 Task: For heading Use Italics Georgia with green colour & bold.  font size for heading26,  'Change the font style of data to'Lexend and font size to 18,  Change the alignment of both headline & data to Align center.  In the sheet  BudgetPlan review
Action: Mouse moved to (107, 144)
Screenshot: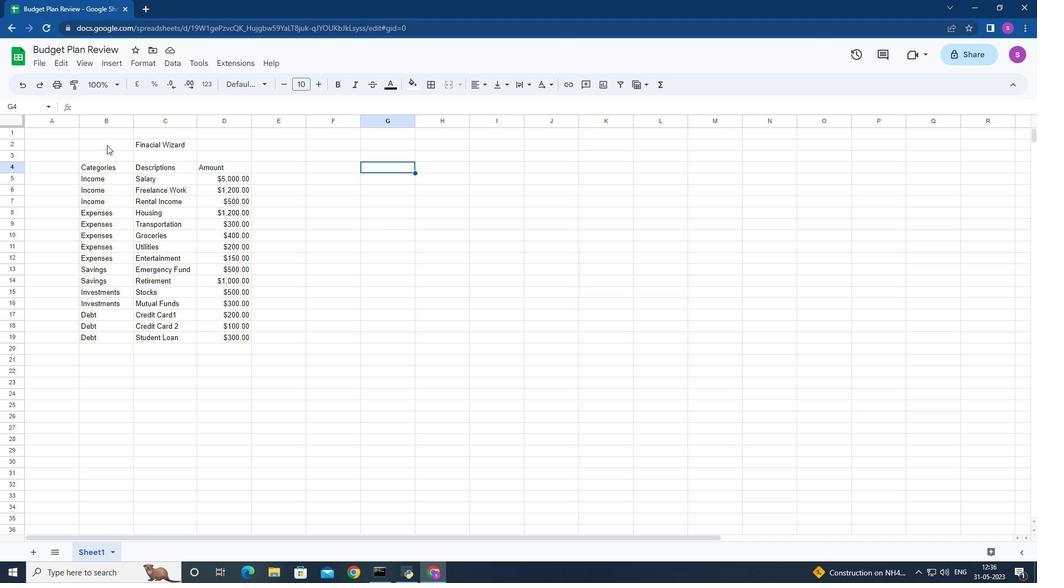 
Action: Mouse pressed left at (107, 144)
Screenshot: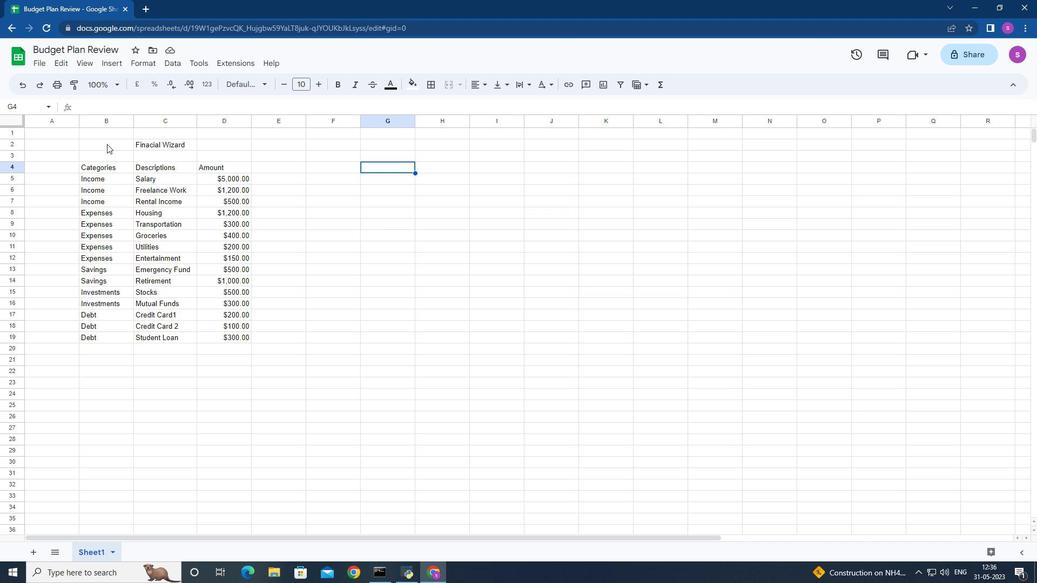 
Action: Mouse moved to (261, 83)
Screenshot: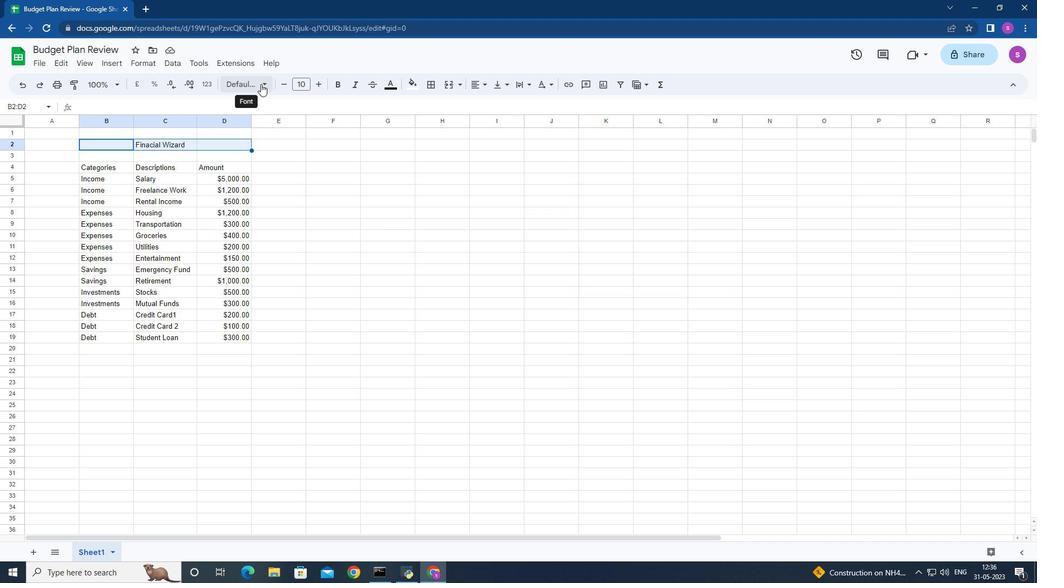 
Action: Mouse pressed left at (261, 83)
Screenshot: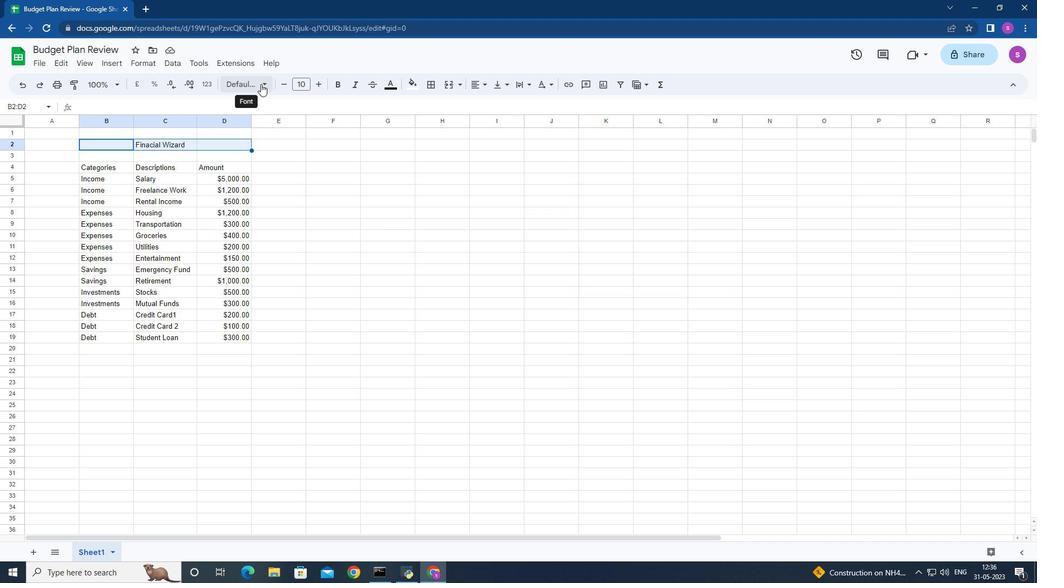 
Action: Mouse moved to (277, 414)
Screenshot: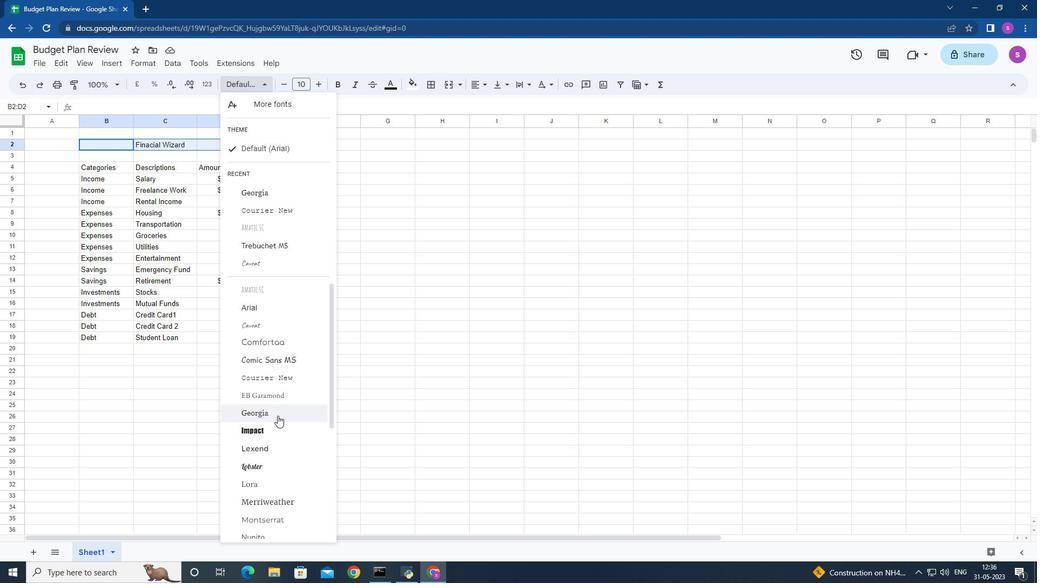
Action: Mouse pressed left at (277, 414)
Screenshot: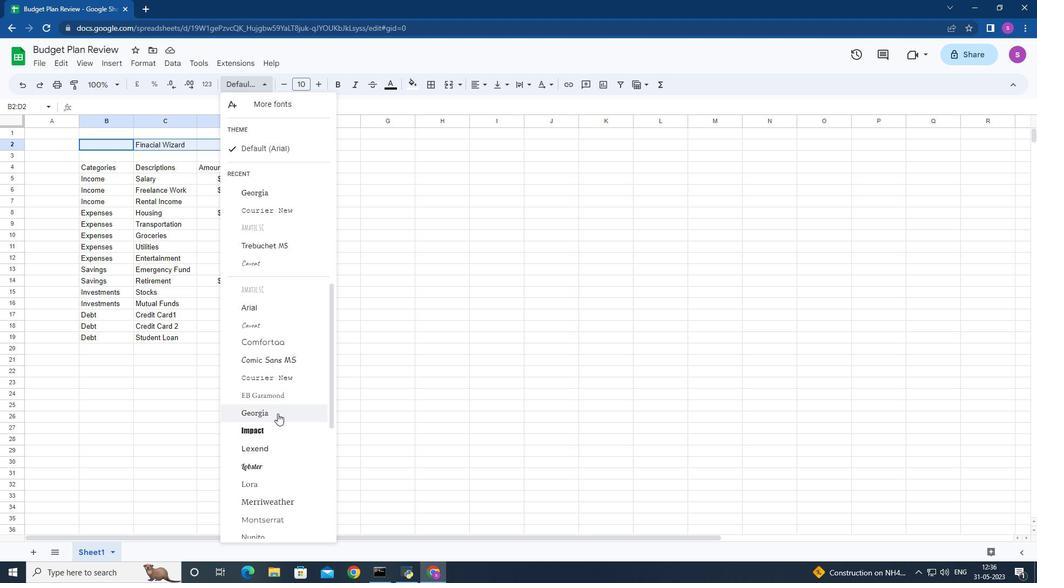 
Action: Mouse moved to (395, 84)
Screenshot: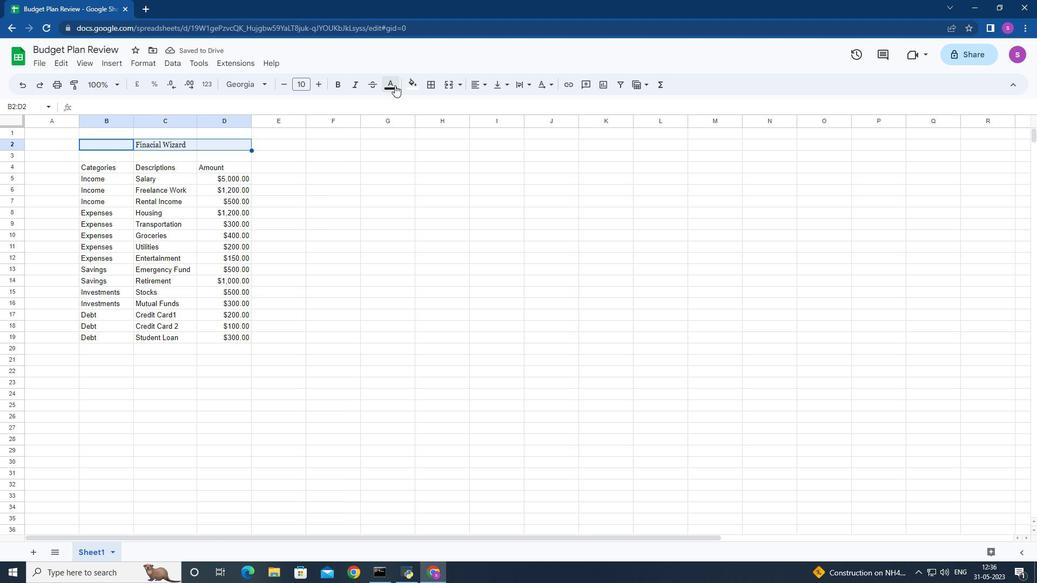 
Action: Mouse pressed left at (395, 84)
Screenshot: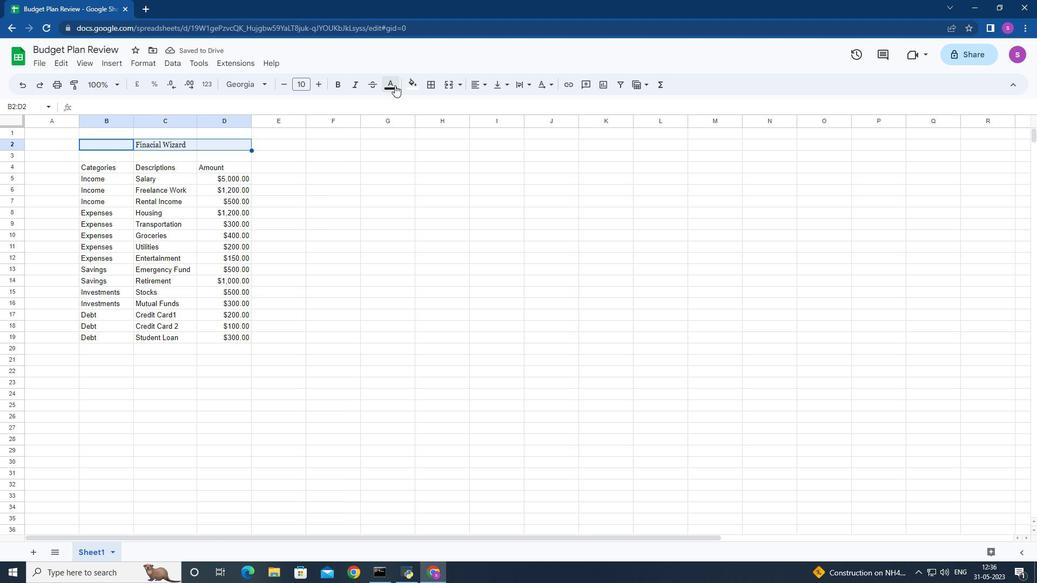 
Action: Mouse moved to (443, 137)
Screenshot: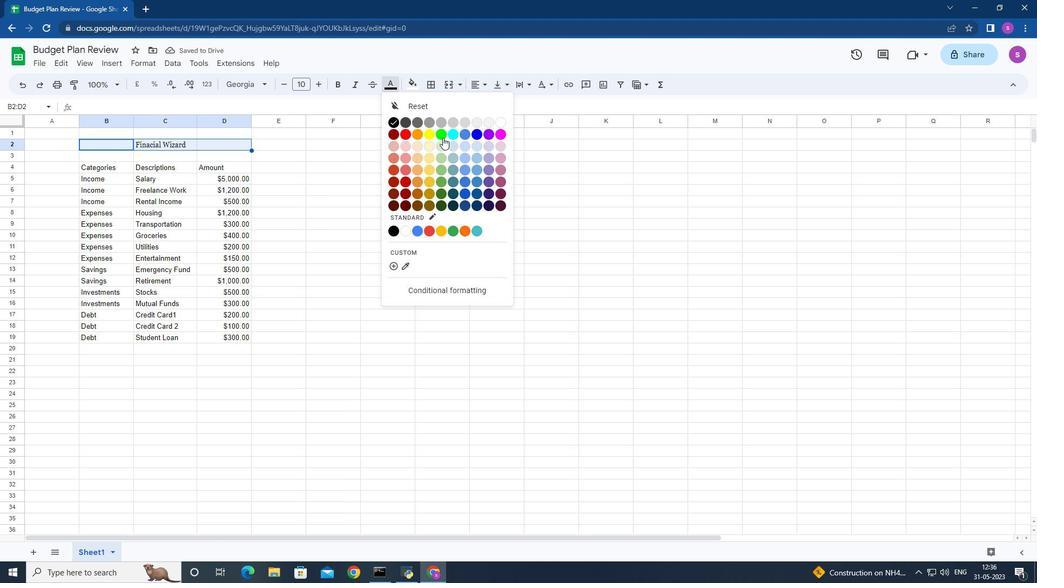 
Action: Mouse pressed left at (443, 137)
Screenshot: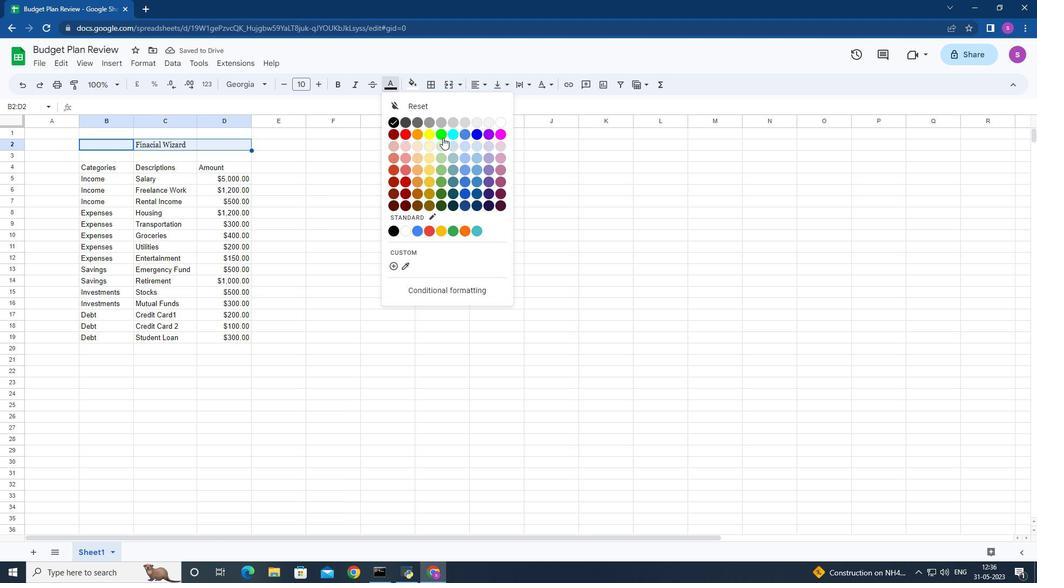 
Action: Mouse moved to (342, 82)
Screenshot: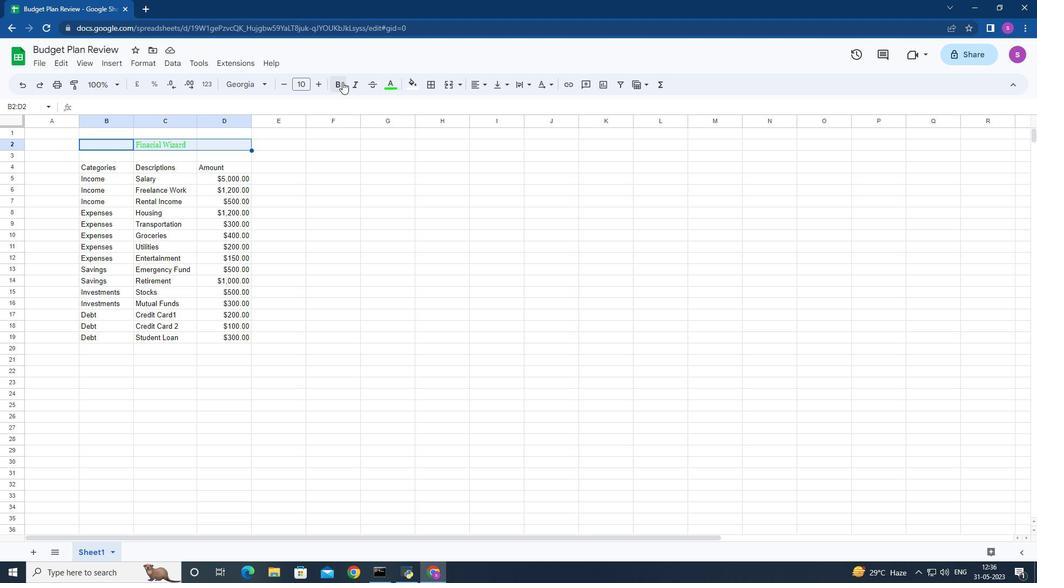 
Action: Mouse pressed left at (342, 82)
Screenshot: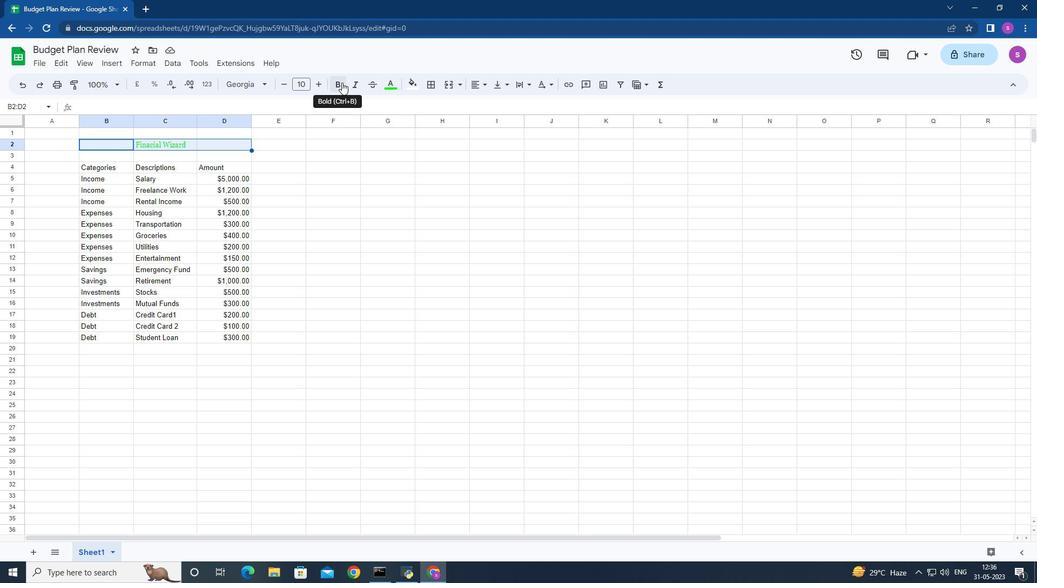 
Action: Mouse moved to (314, 86)
Screenshot: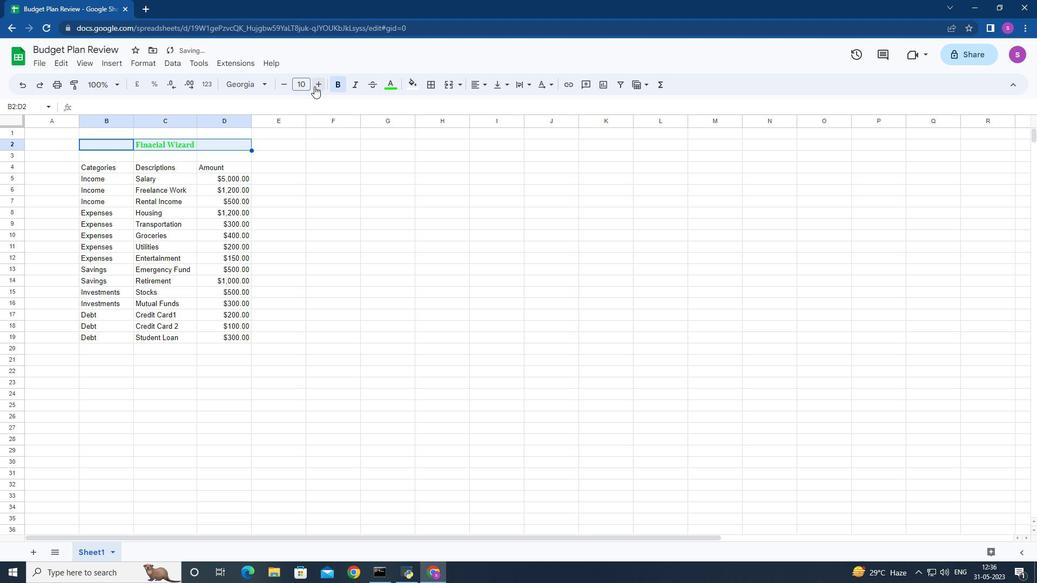
Action: Mouse pressed left at (314, 86)
Screenshot: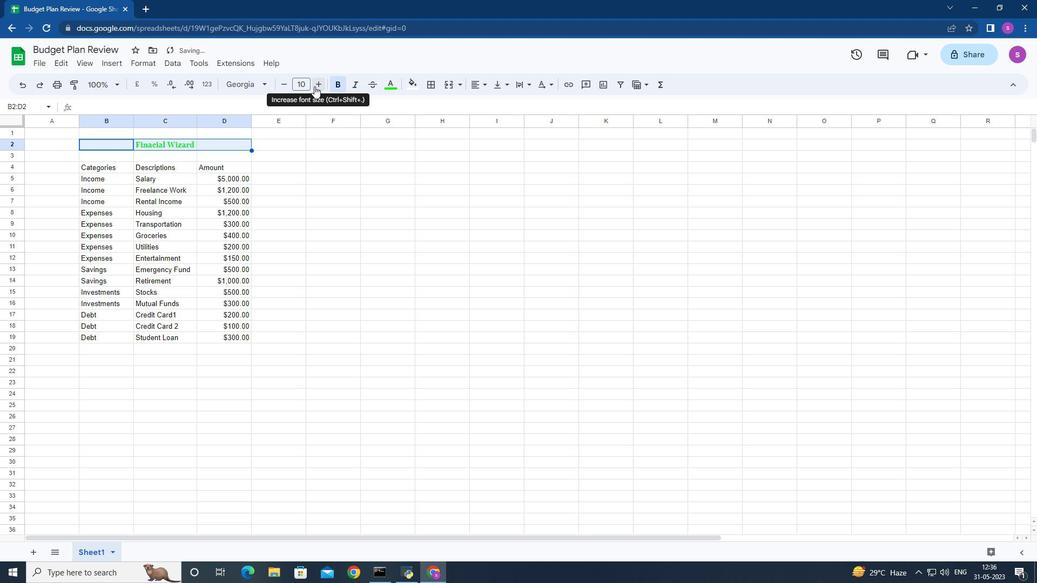 
Action: Mouse moved to (315, 86)
Screenshot: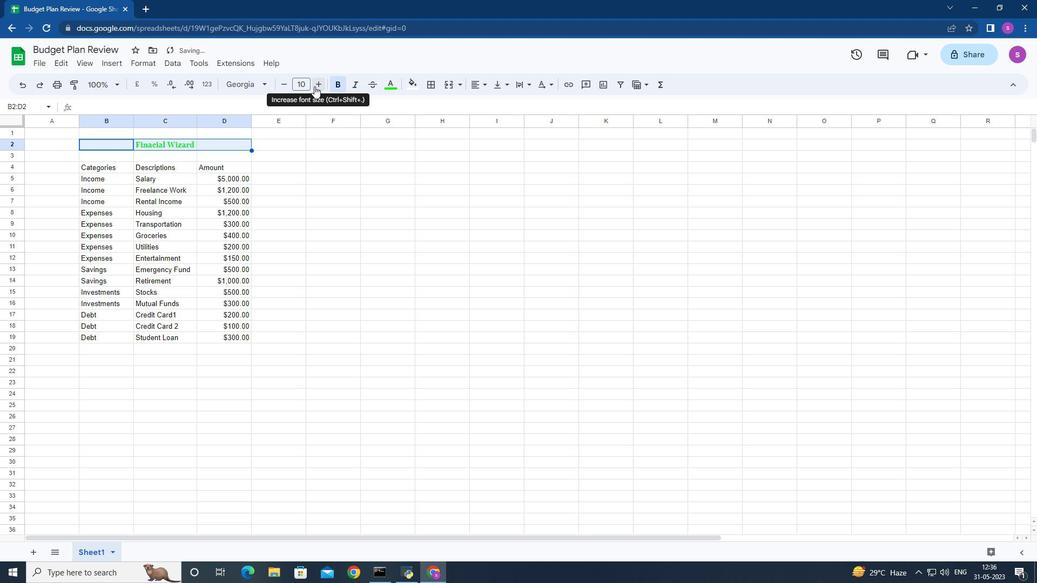
Action: Mouse pressed left at (315, 86)
Screenshot: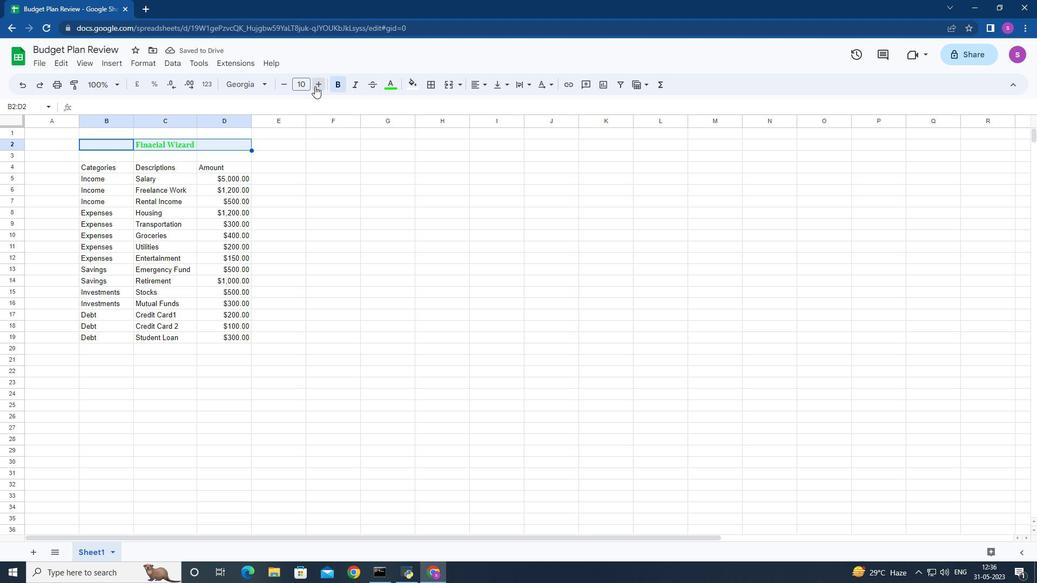 
Action: Mouse pressed left at (315, 86)
Screenshot: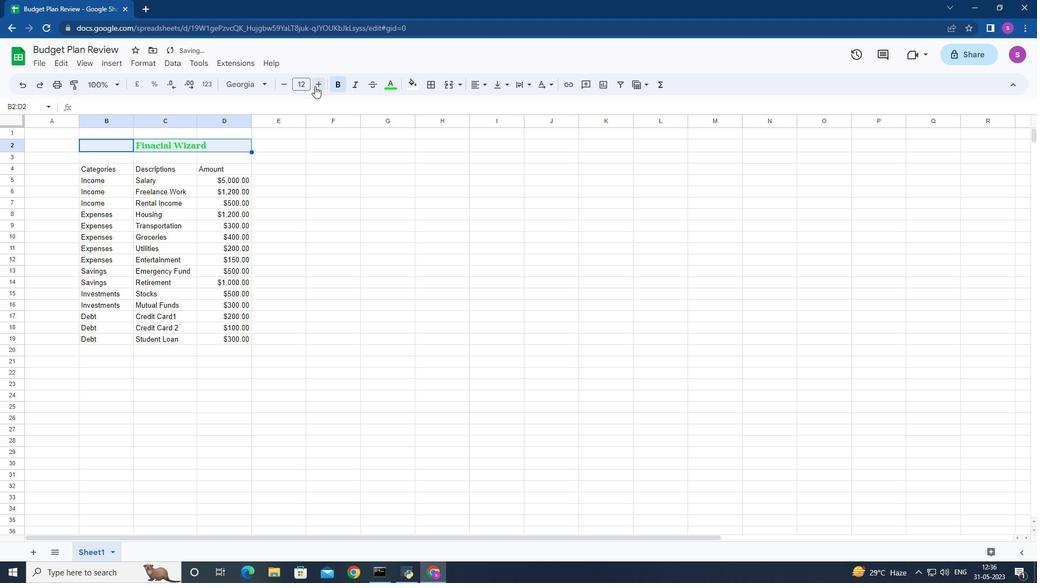 
Action: Mouse pressed left at (315, 86)
Screenshot: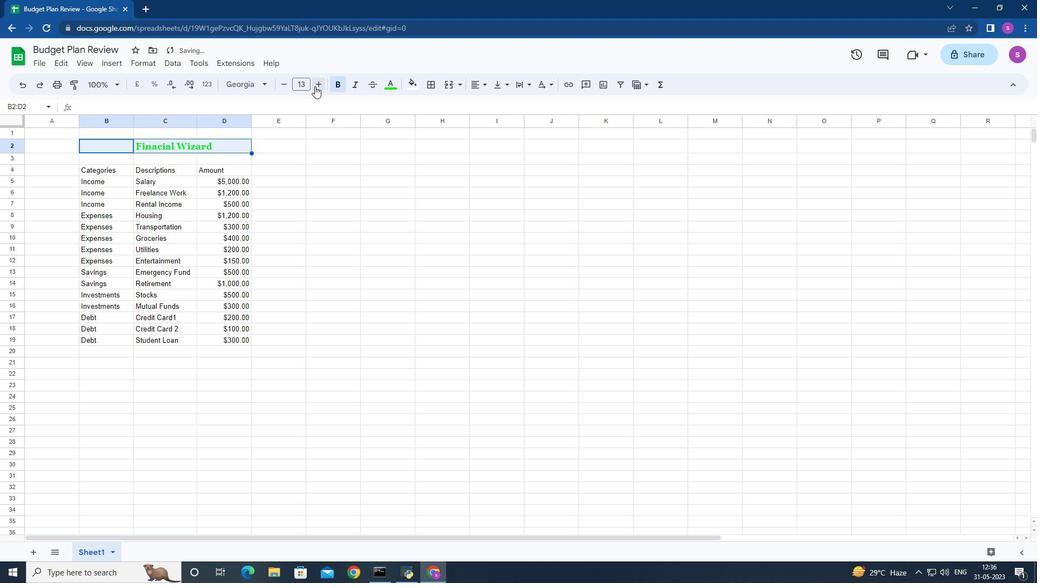 
Action: Mouse pressed left at (315, 86)
Screenshot: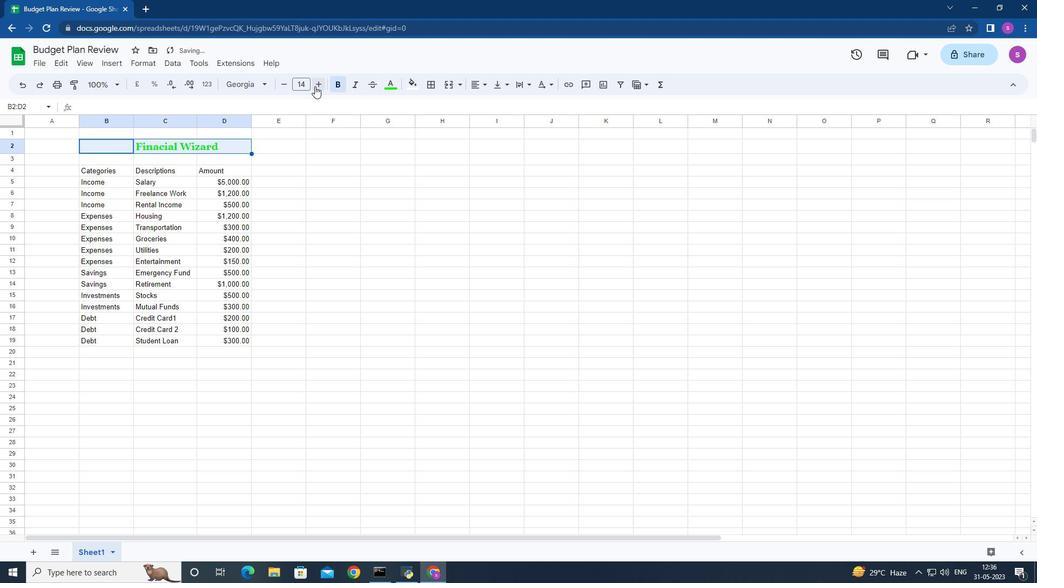 
Action: Mouse pressed left at (315, 86)
Screenshot: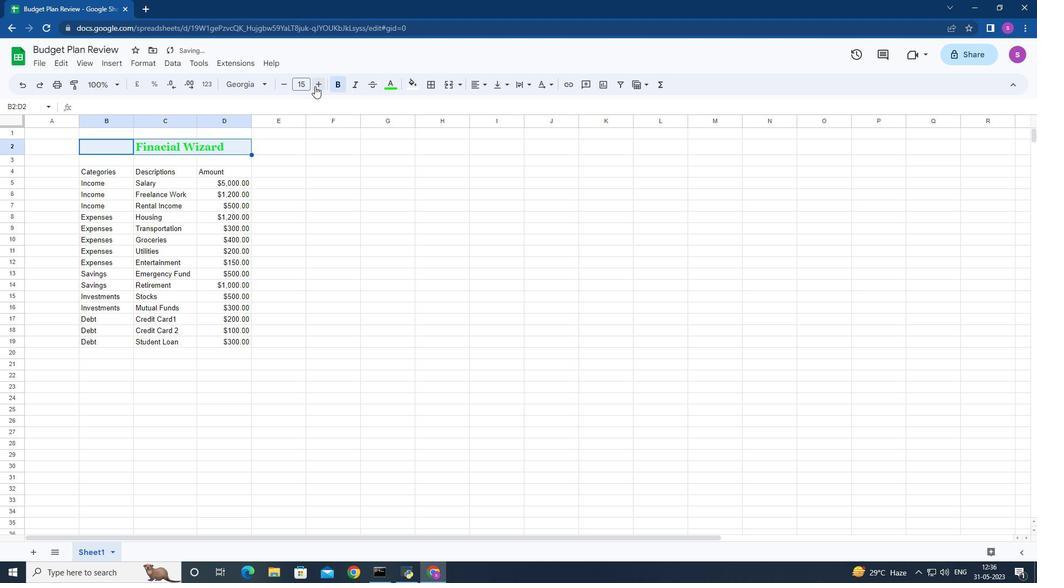 
Action: Mouse pressed left at (315, 86)
Screenshot: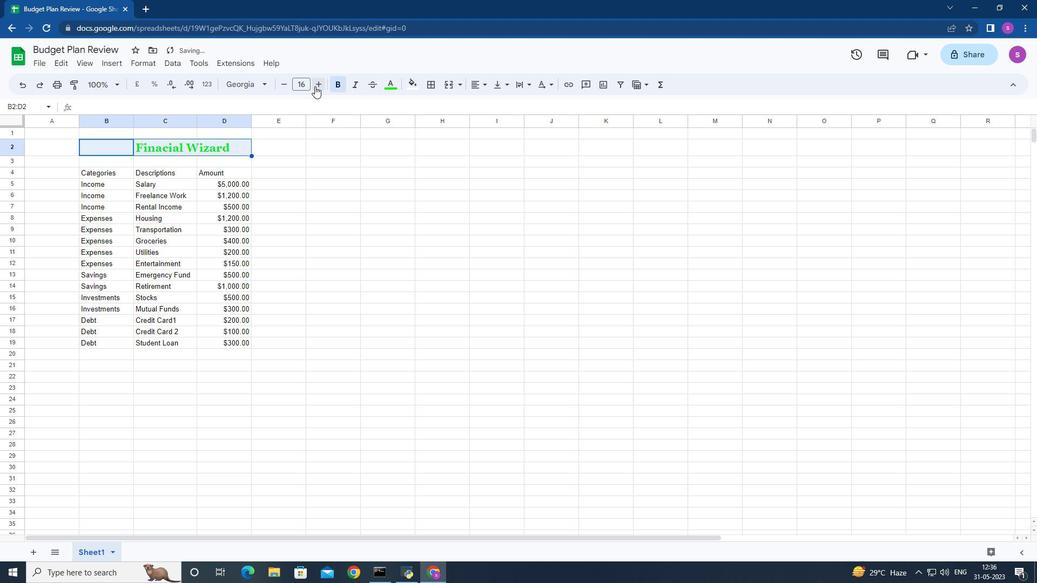 
Action: Mouse pressed left at (315, 86)
Screenshot: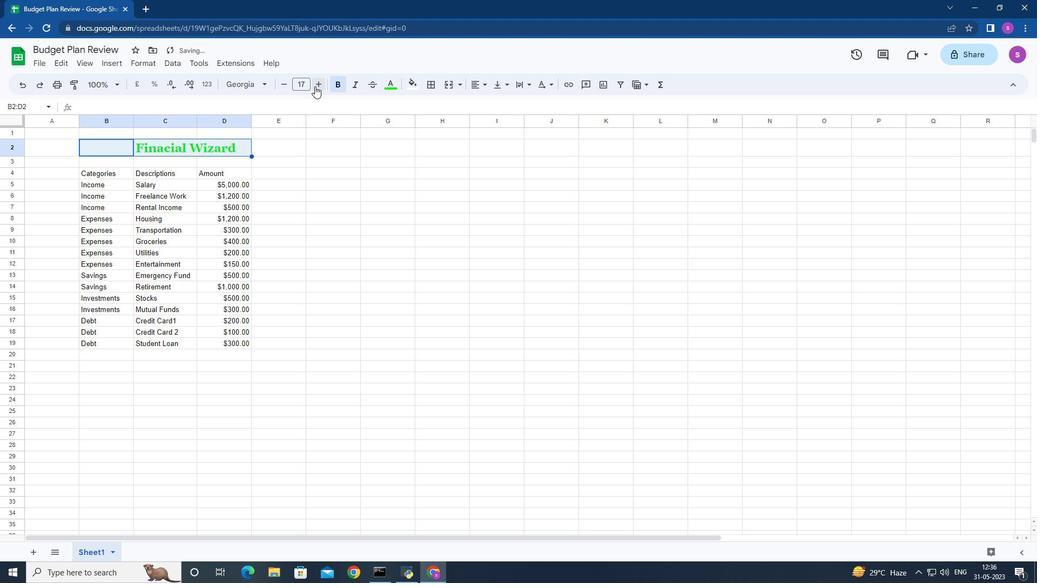 
Action: Mouse pressed left at (315, 86)
Screenshot: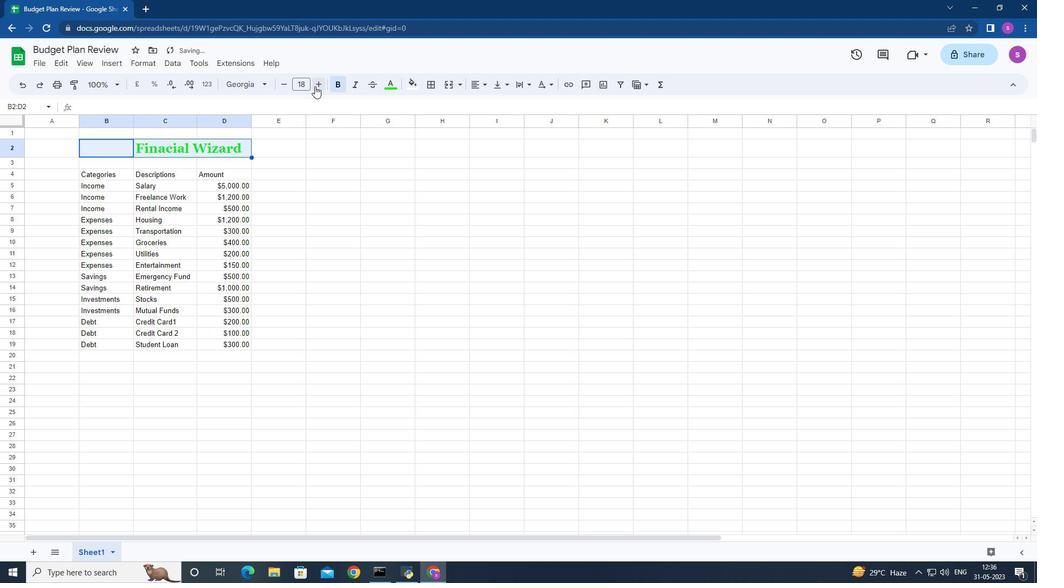 
Action: Mouse pressed left at (315, 86)
Screenshot: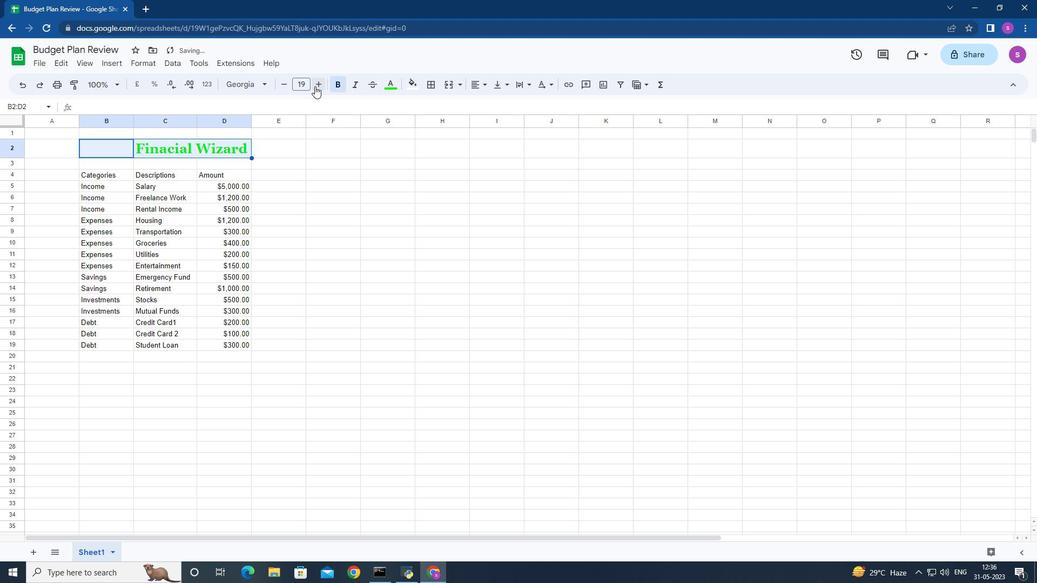 
Action: Mouse pressed left at (315, 86)
Screenshot: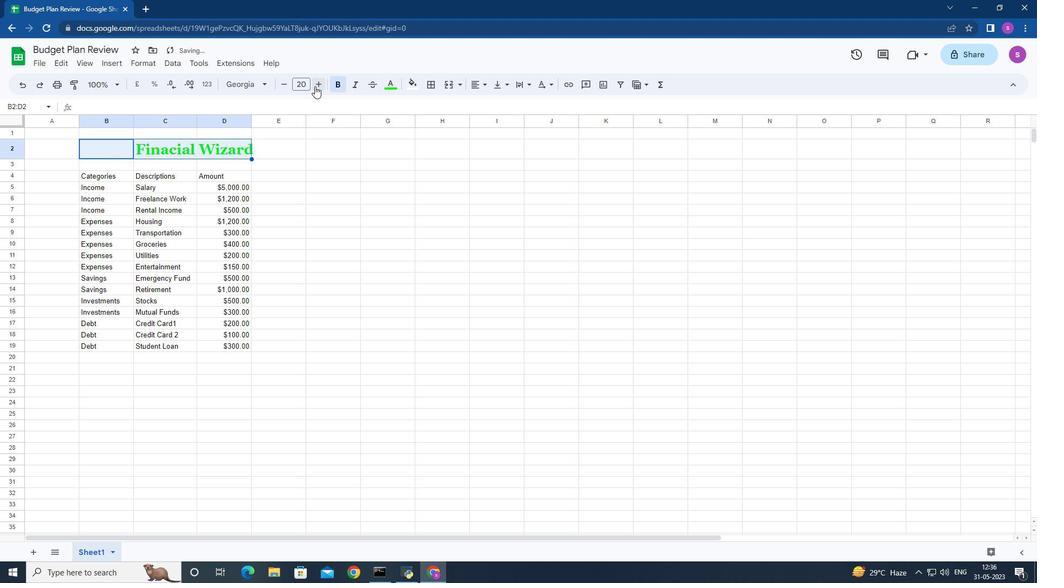 
Action: Mouse pressed left at (315, 86)
Screenshot: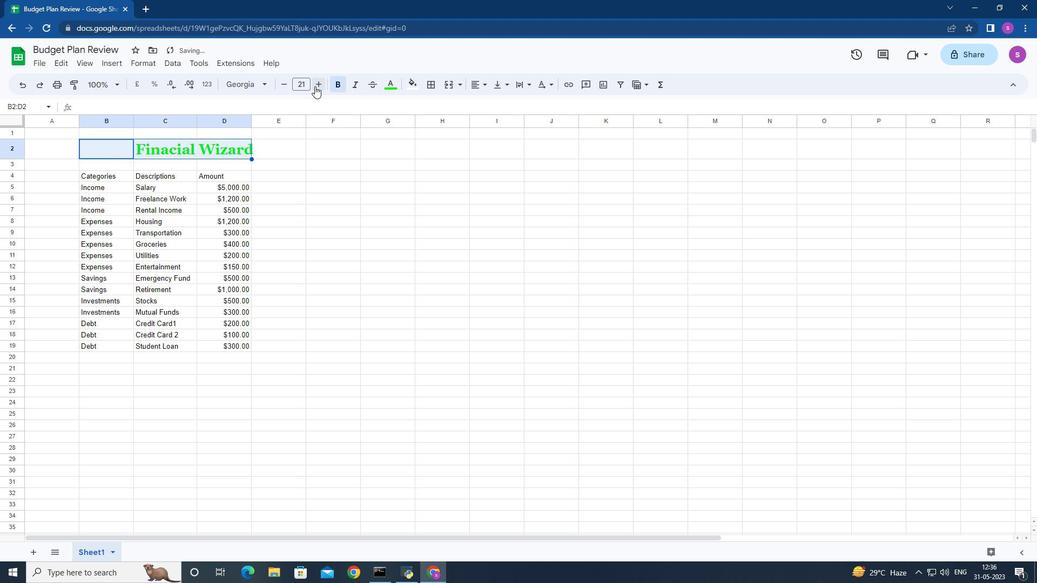 
Action: Mouse pressed left at (315, 86)
Screenshot: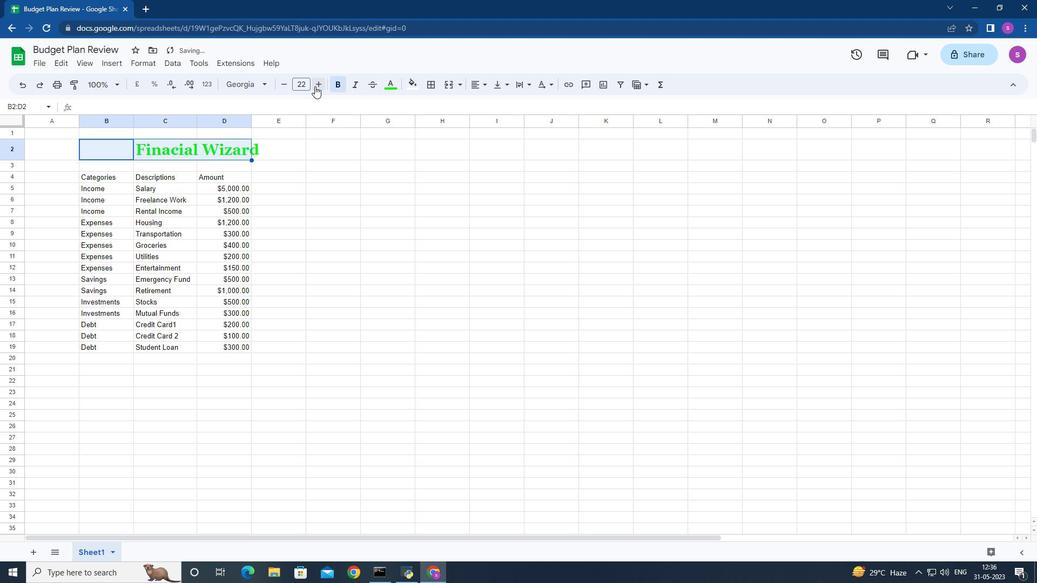 
Action: Mouse pressed left at (315, 86)
Screenshot: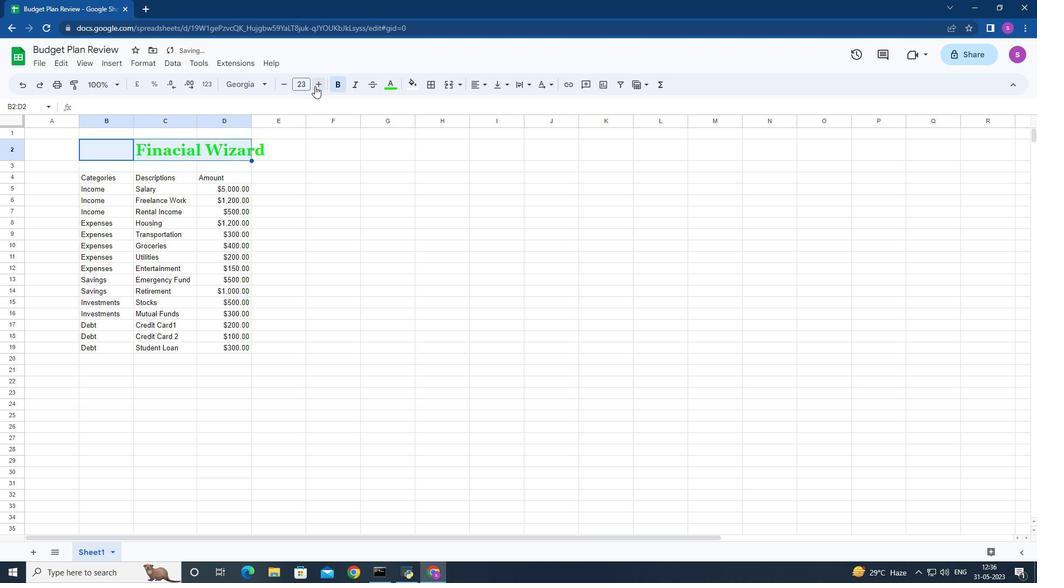 
Action: Mouse pressed left at (315, 86)
Screenshot: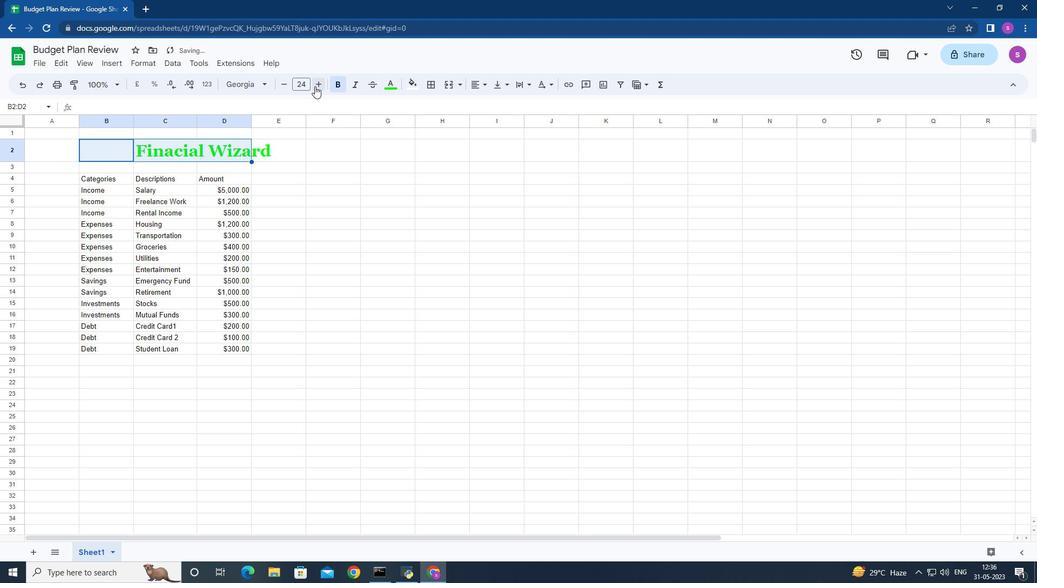 
Action: Mouse pressed left at (315, 86)
Screenshot: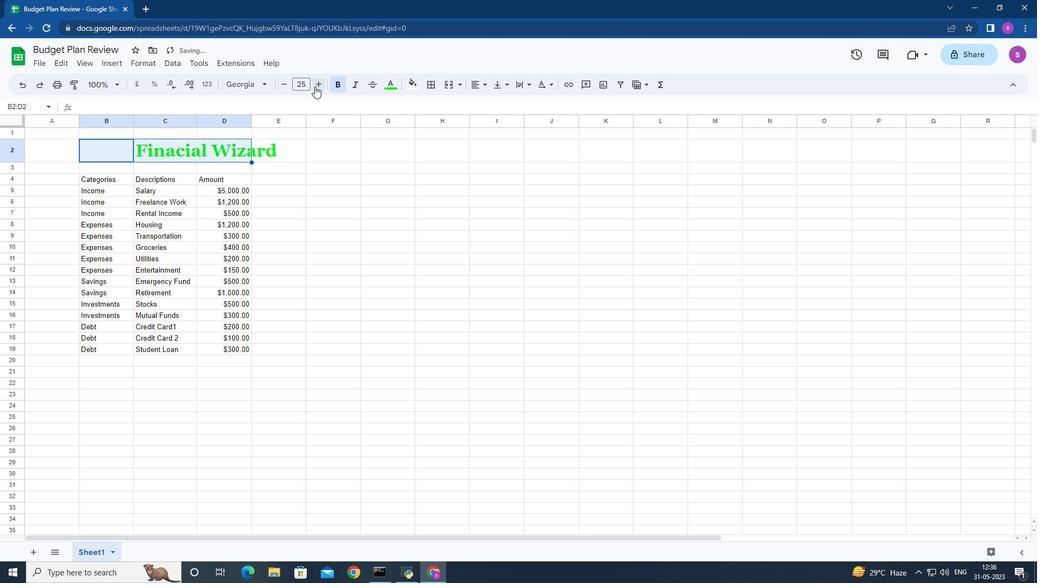 
Action: Mouse moved to (82, 176)
Screenshot: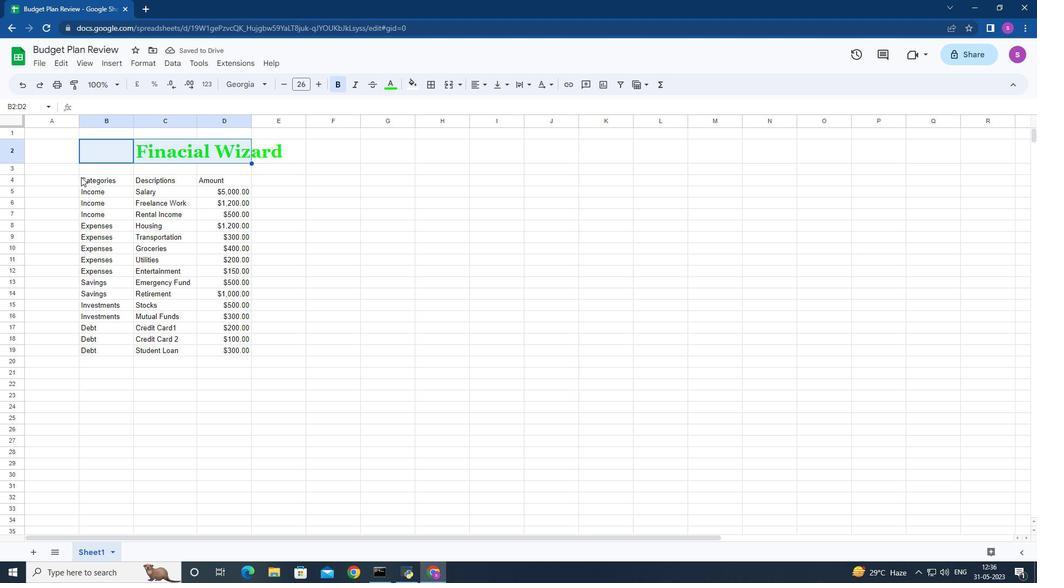 
Action: Mouse pressed left at (82, 176)
Screenshot: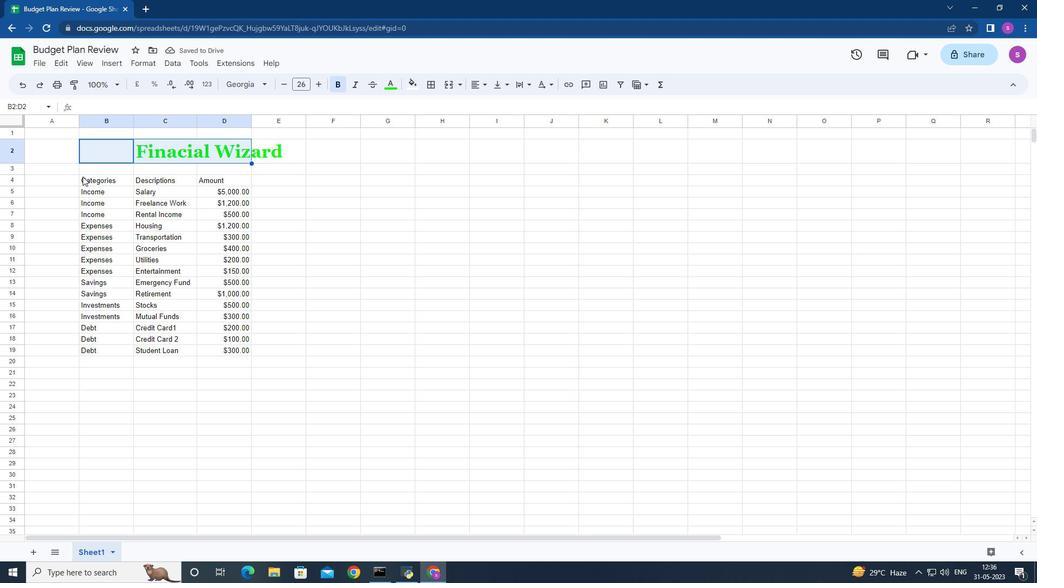 
Action: Mouse moved to (260, 83)
Screenshot: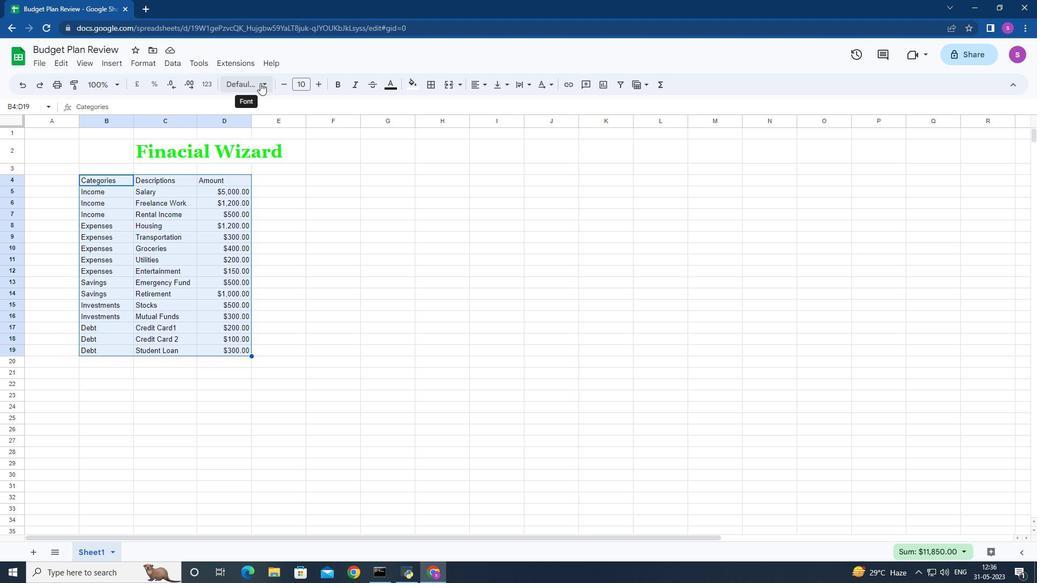 
Action: Mouse pressed left at (260, 83)
Screenshot: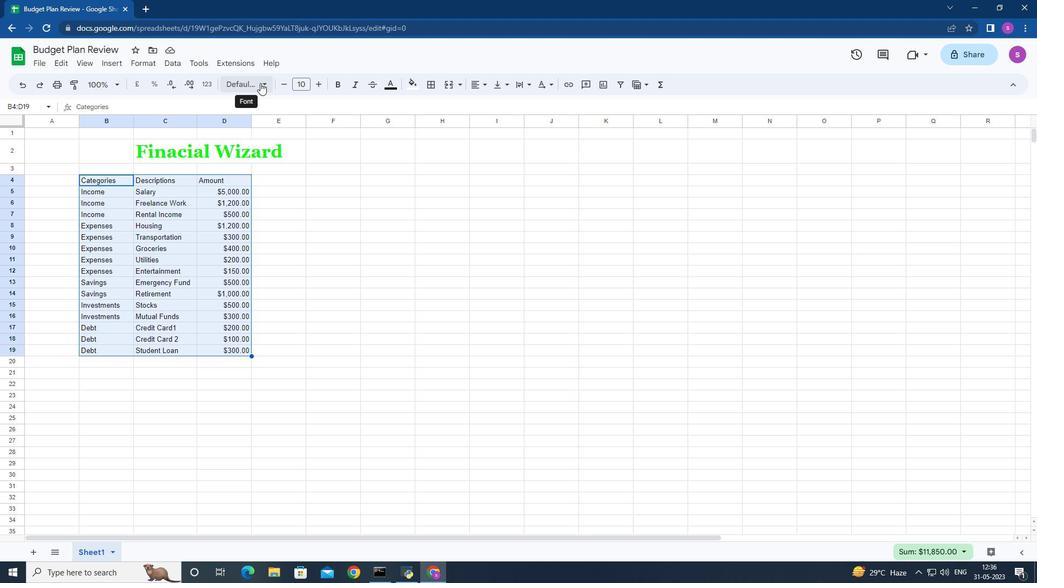 
Action: Mouse moved to (288, 445)
Screenshot: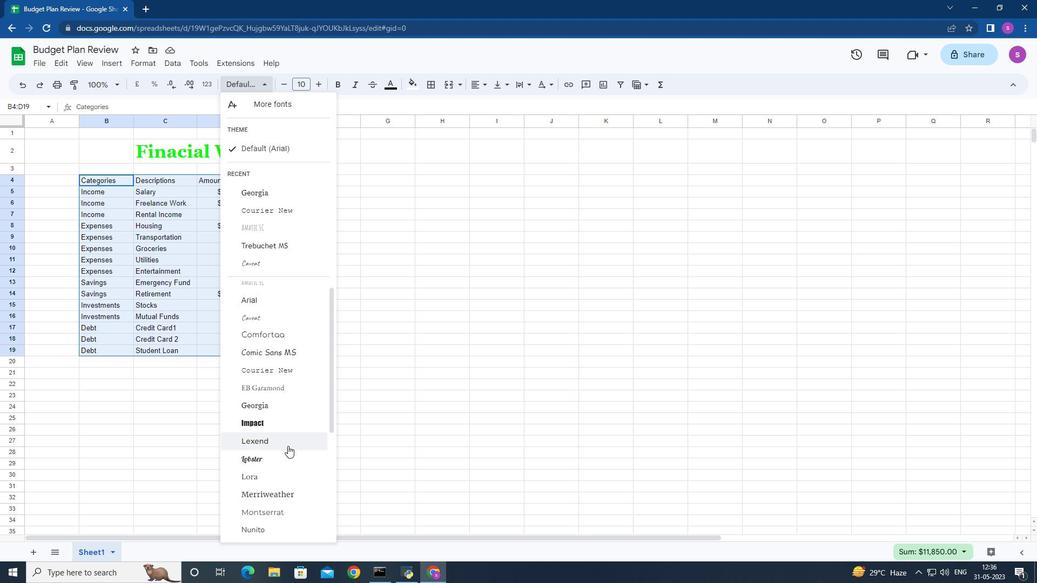 
Action: Mouse pressed left at (288, 445)
Screenshot: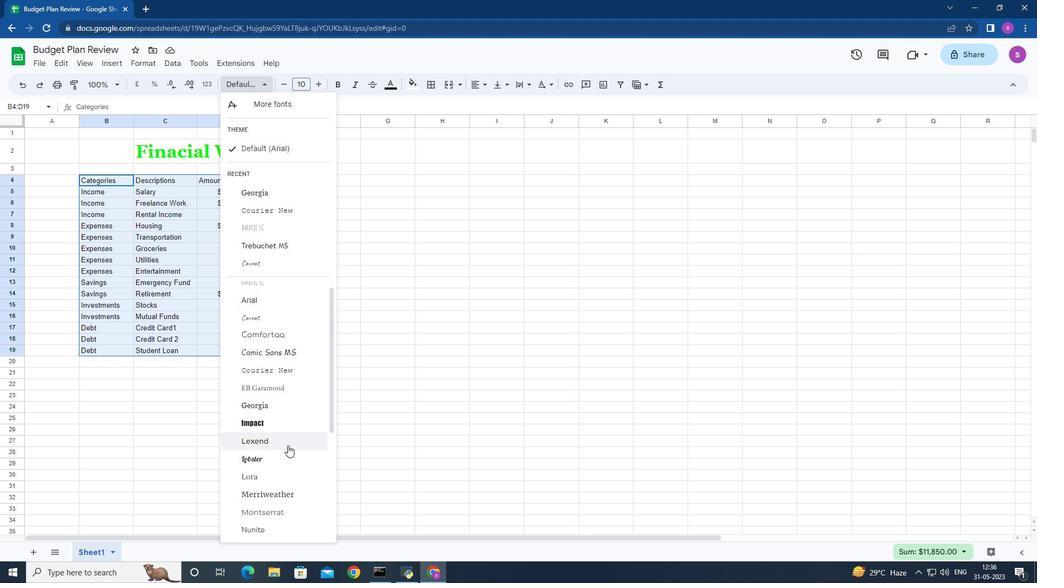 
Action: Mouse moved to (320, 83)
Screenshot: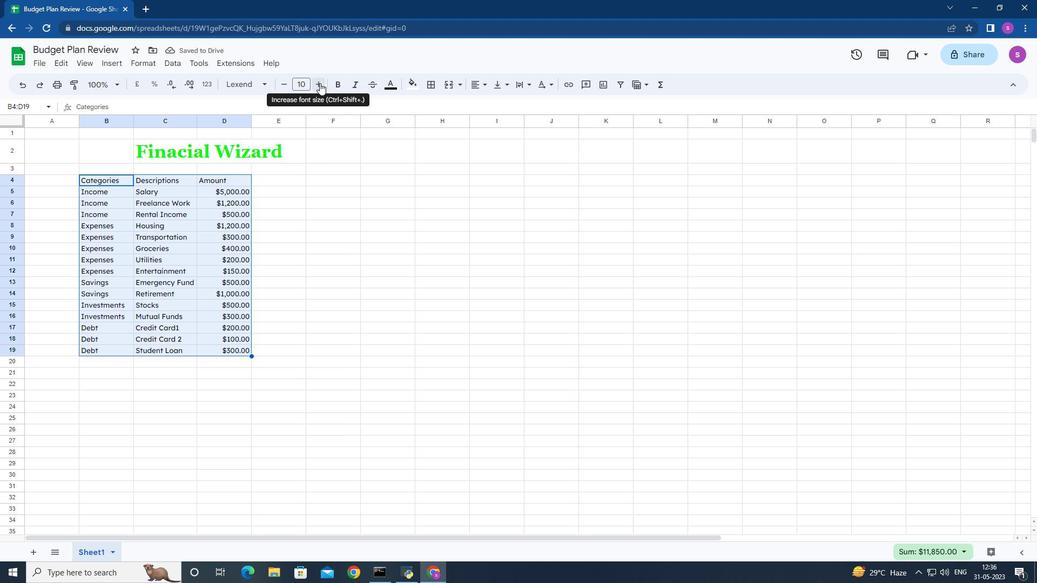 
Action: Mouse pressed left at (320, 83)
Screenshot: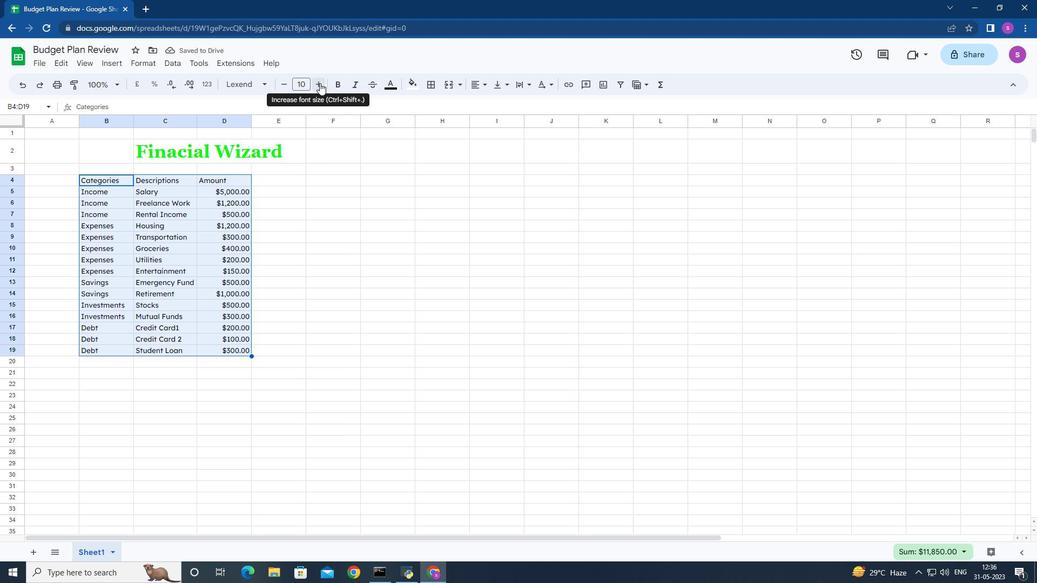 
Action: Mouse moved to (320, 83)
Screenshot: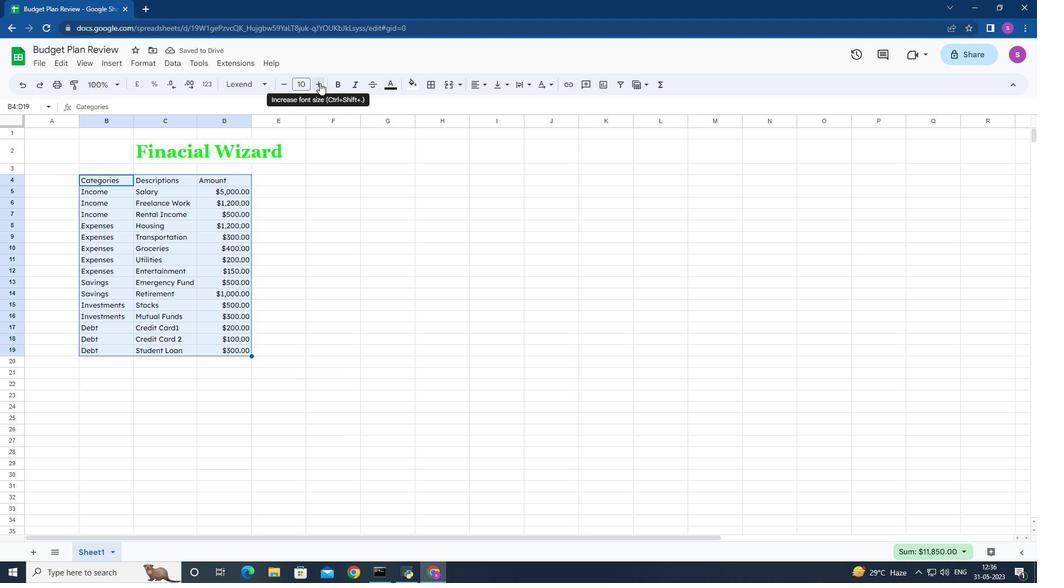 
Action: Mouse pressed left at (320, 83)
Screenshot: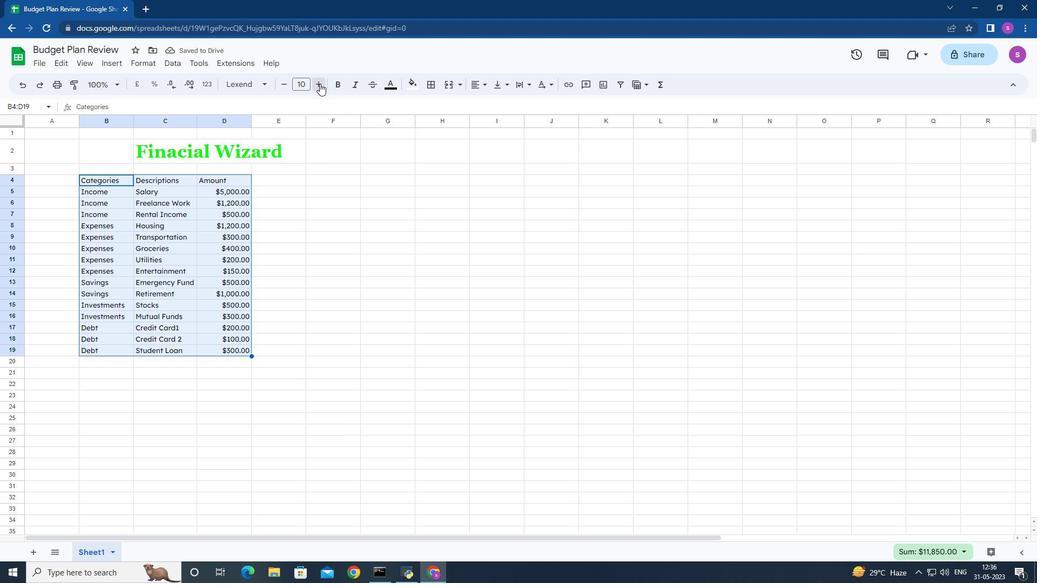 
Action: Mouse pressed left at (320, 83)
Screenshot: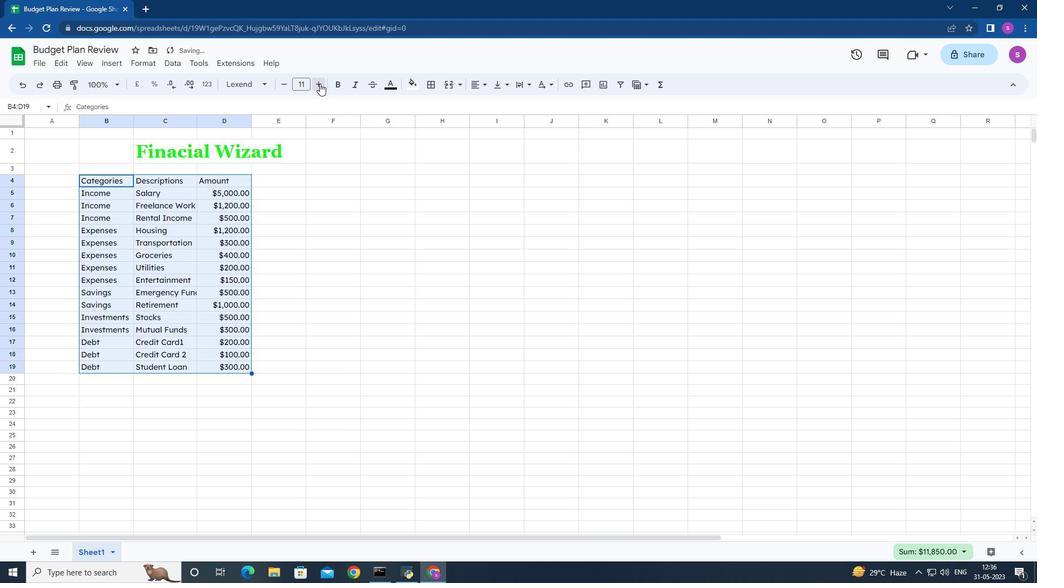 
Action: Mouse pressed left at (320, 83)
Screenshot: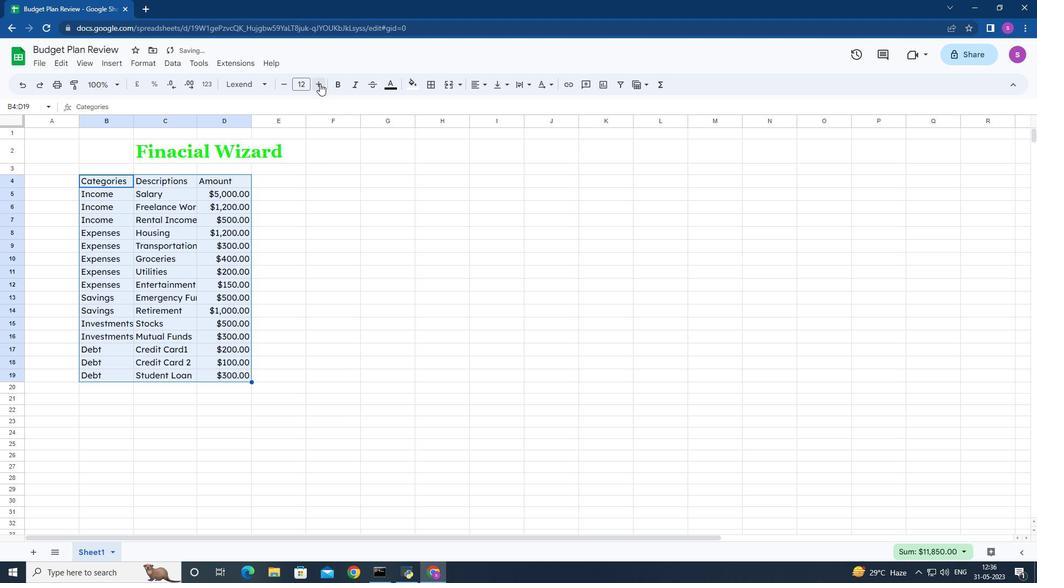 
Action: Mouse pressed left at (320, 83)
Screenshot: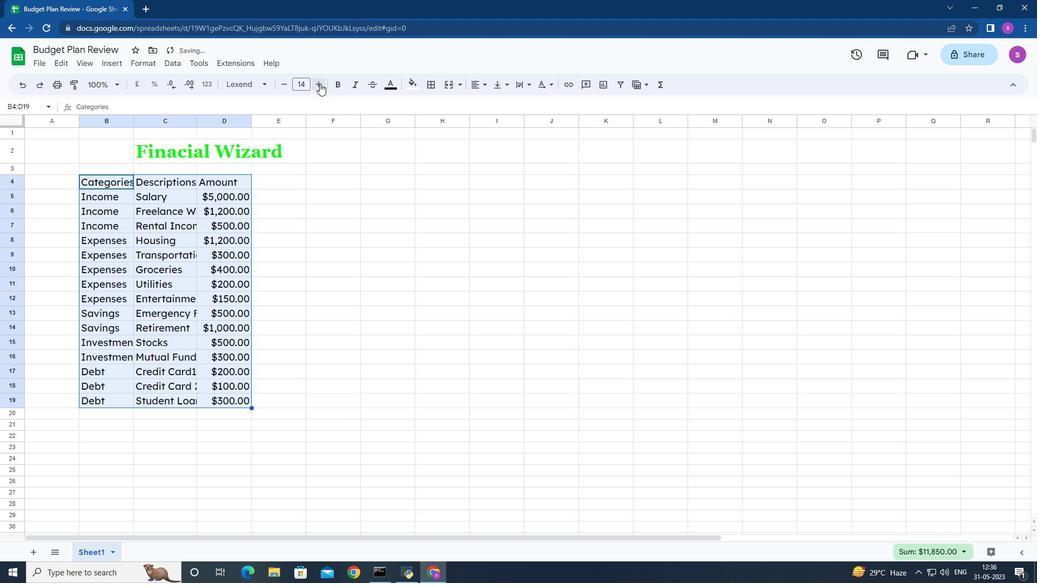 
Action: Mouse pressed left at (320, 83)
Screenshot: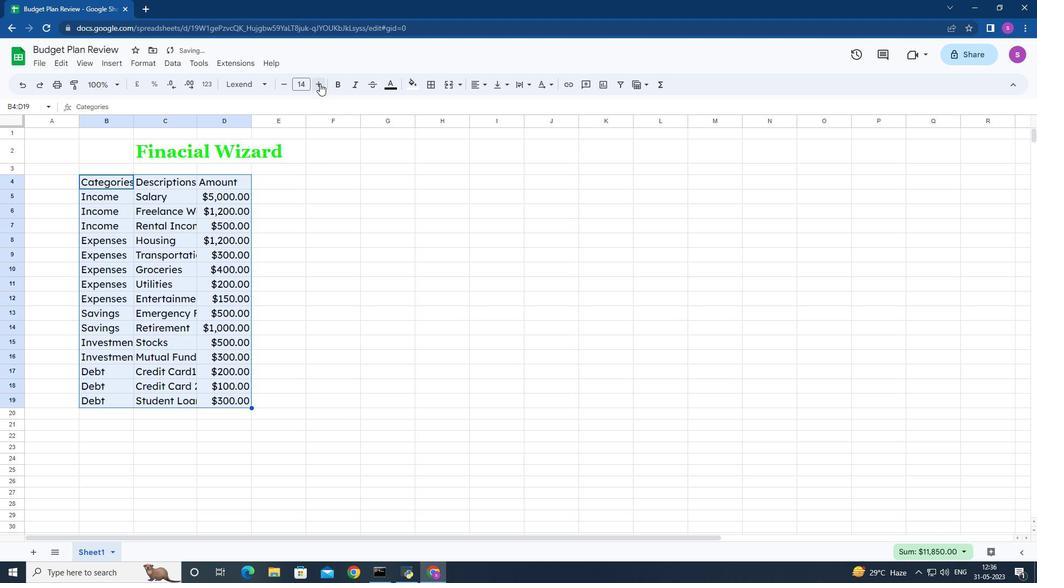 
Action: Mouse pressed left at (320, 83)
Screenshot: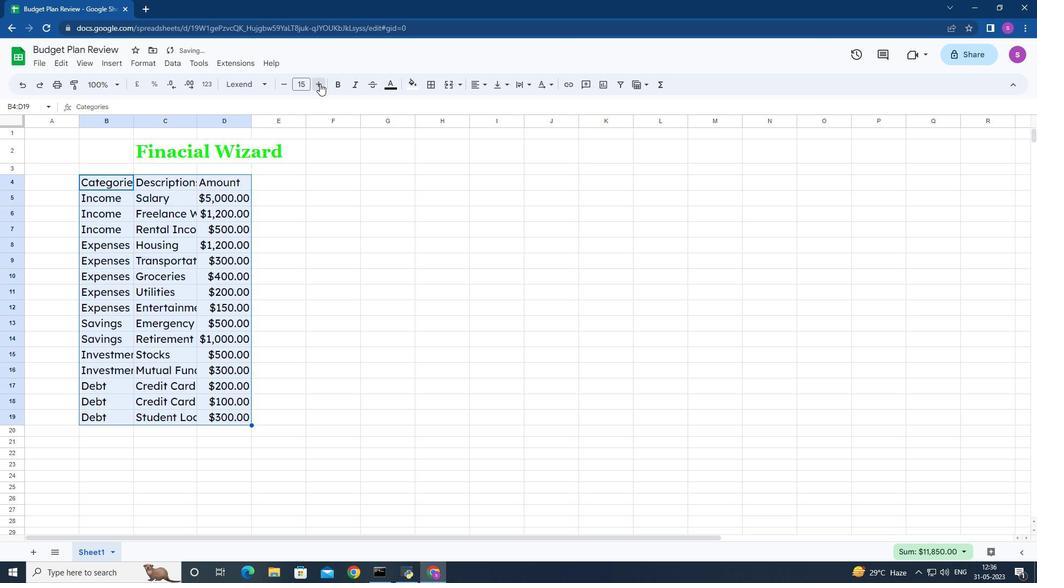 
Action: Mouse pressed left at (320, 83)
Screenshot: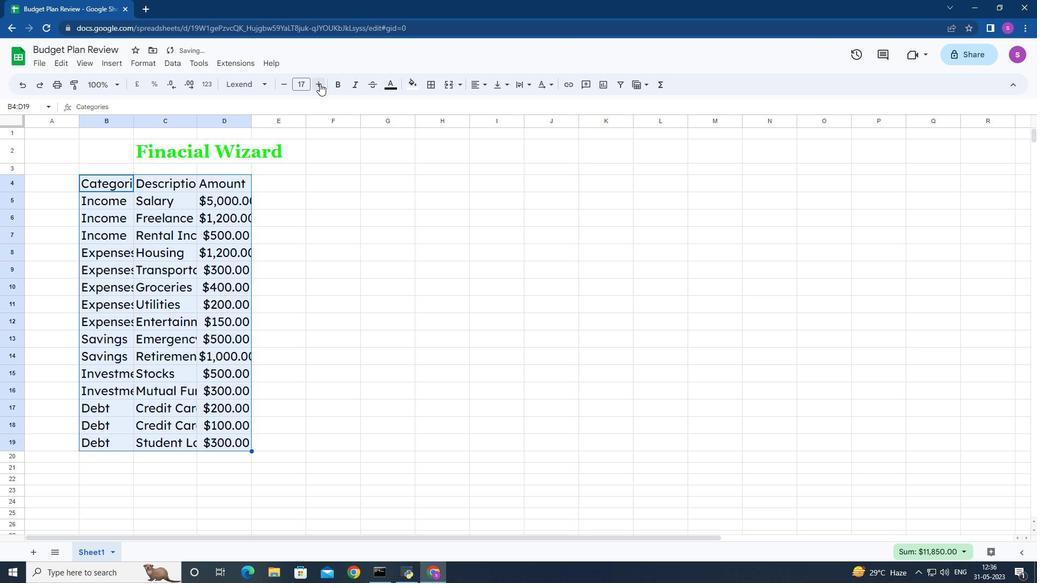 
Action: Mouse moved to (134, 123)
Screenshot: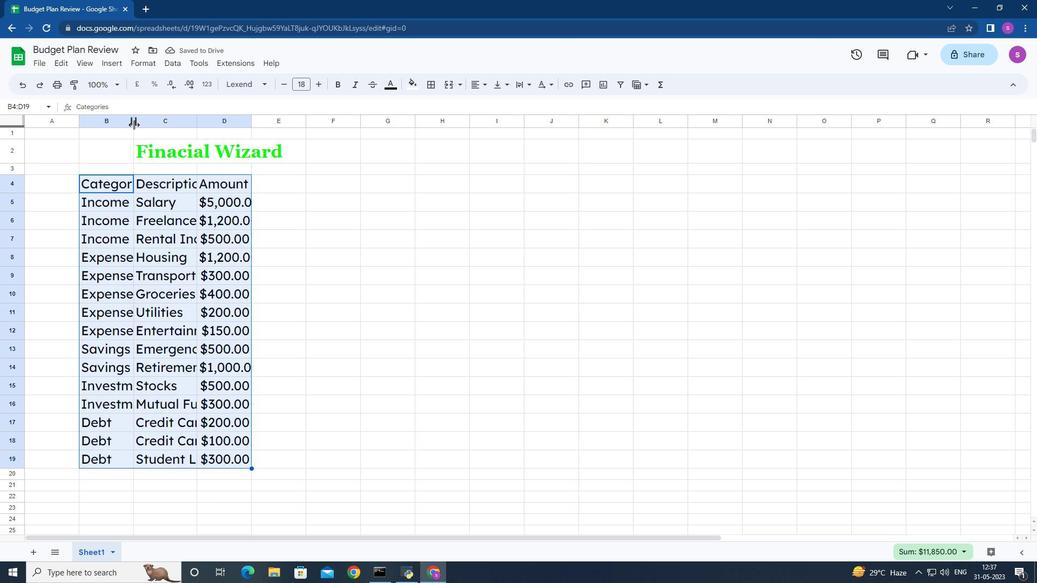 
Action: Mouse pressed left at (134, 123)
Screenshot: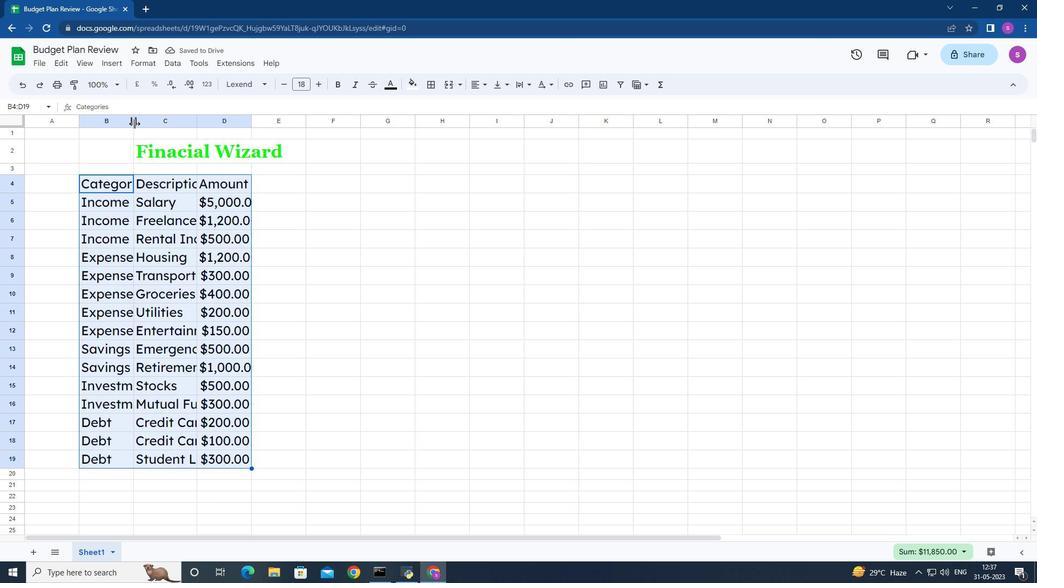 
Action: Mouse moved to (213, 121)
Screenshot: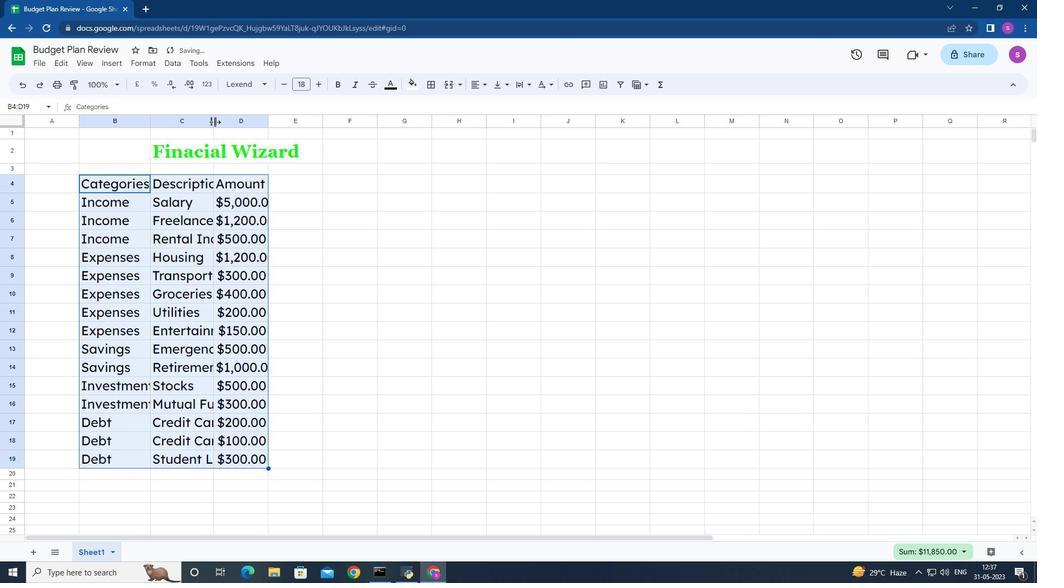 
Action: Mouse pressed left at (213, 121)
Screenshot: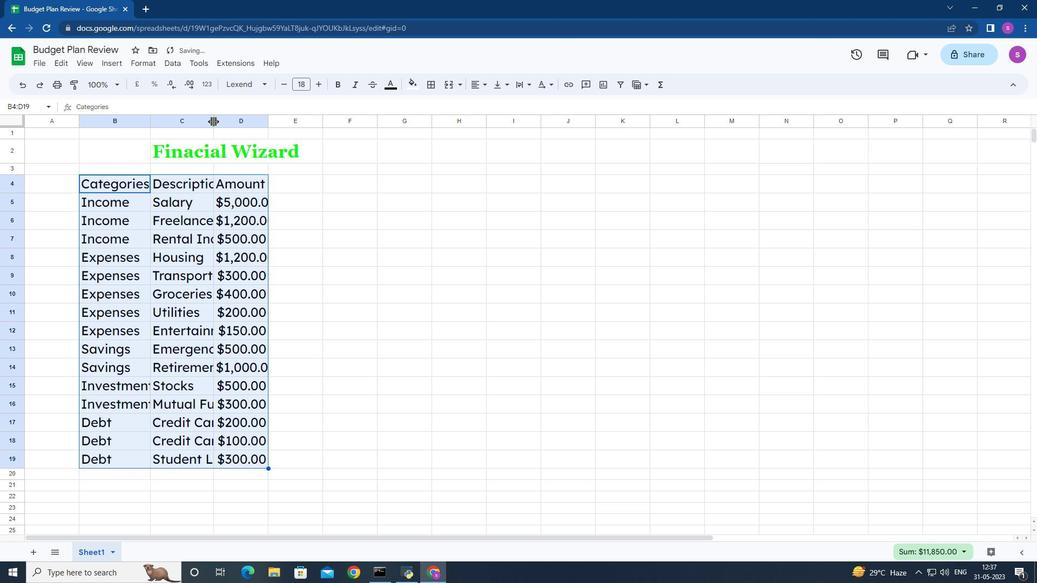 
Action: Mouse moved to (151, 117)
Screenshot: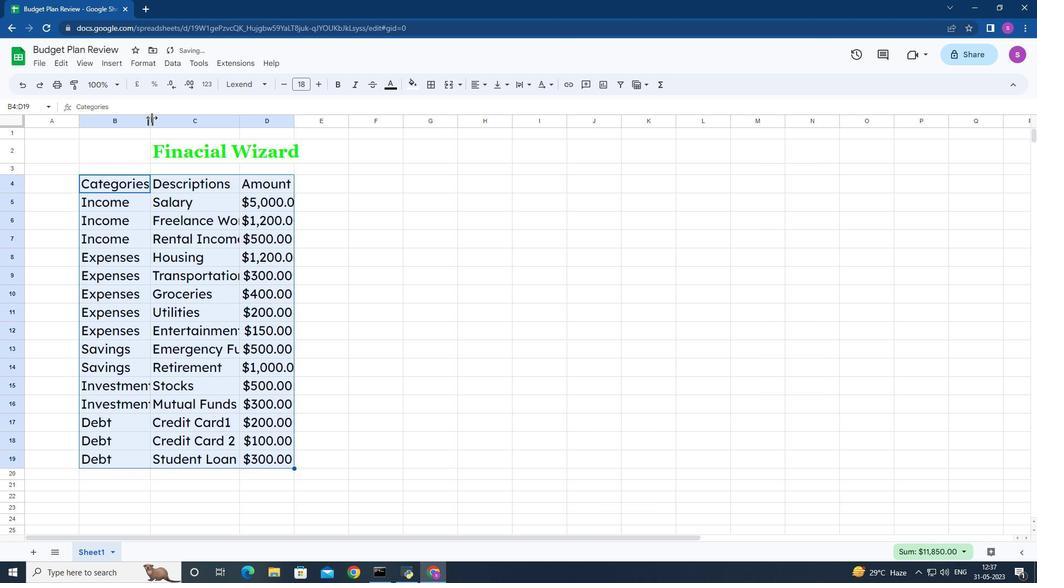 
Action: Mouse pressed left at (151, 117)
Screenshot: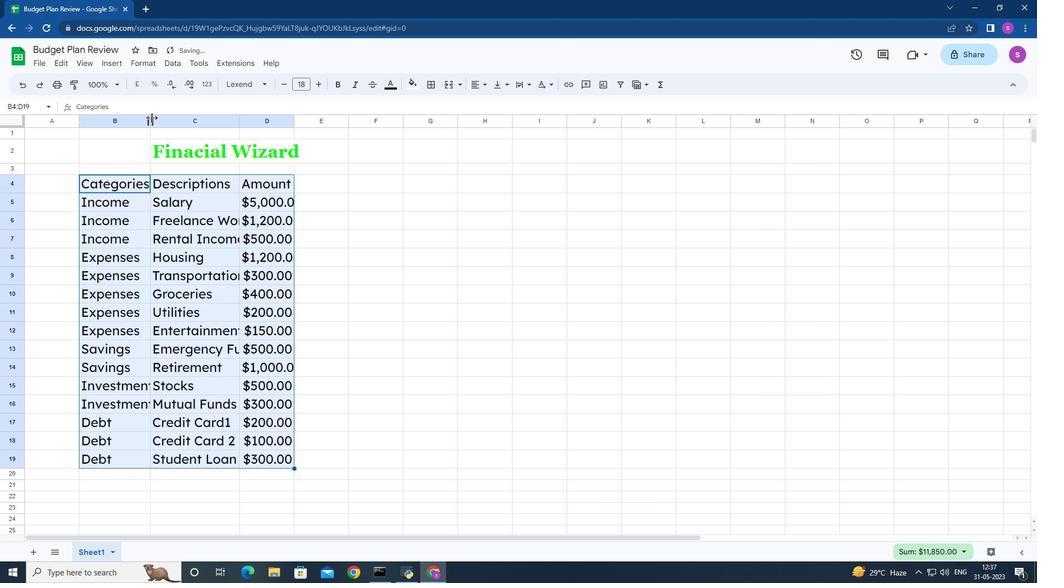 
Action: Mouse moved to (259, 120)
Screenshot: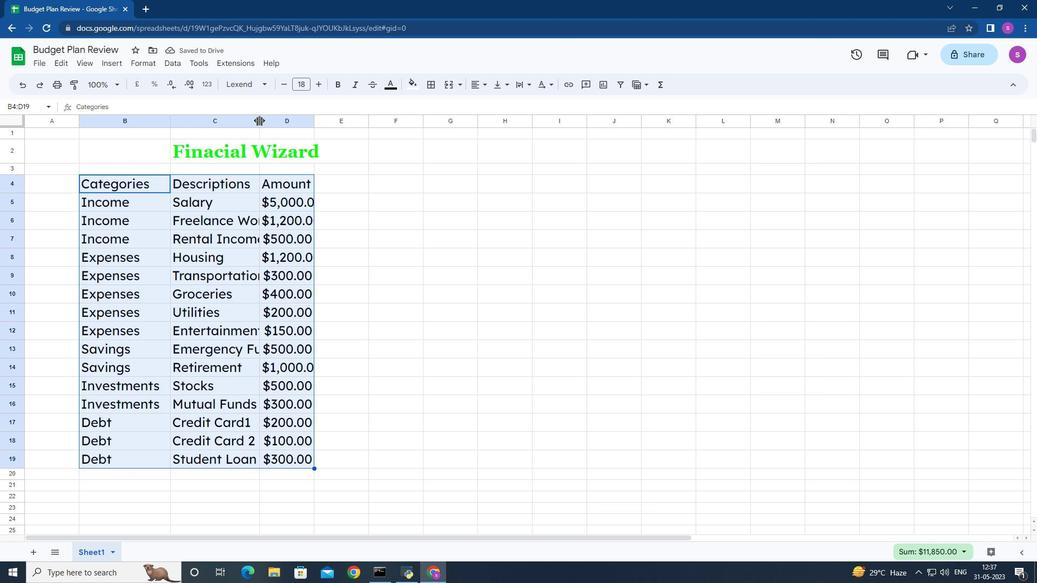 
Action: Mouse pressed left at (259, 120)
Screenshot: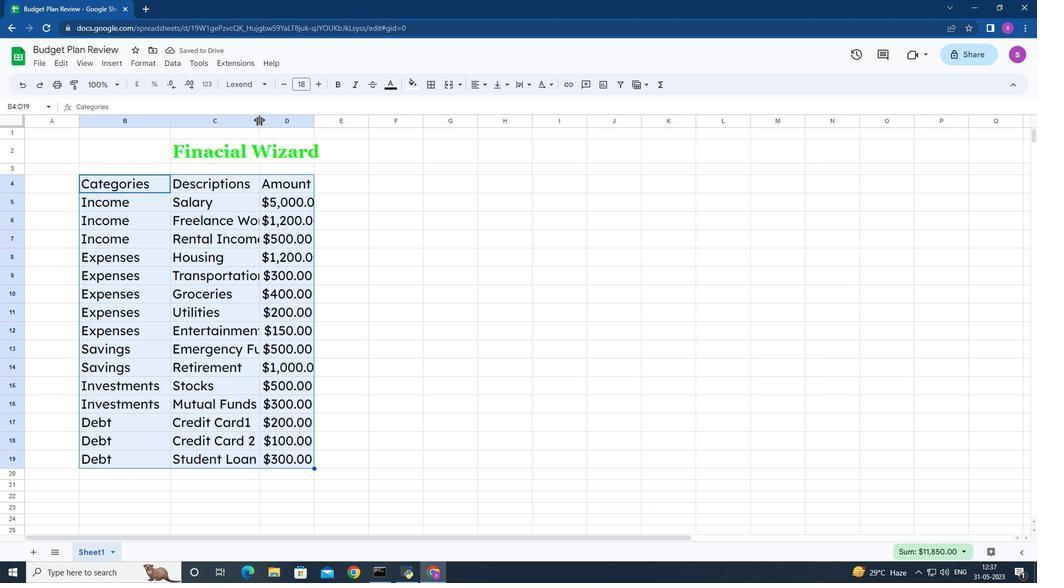 
Action: Mouse moved to (483, 84)
Screenshot: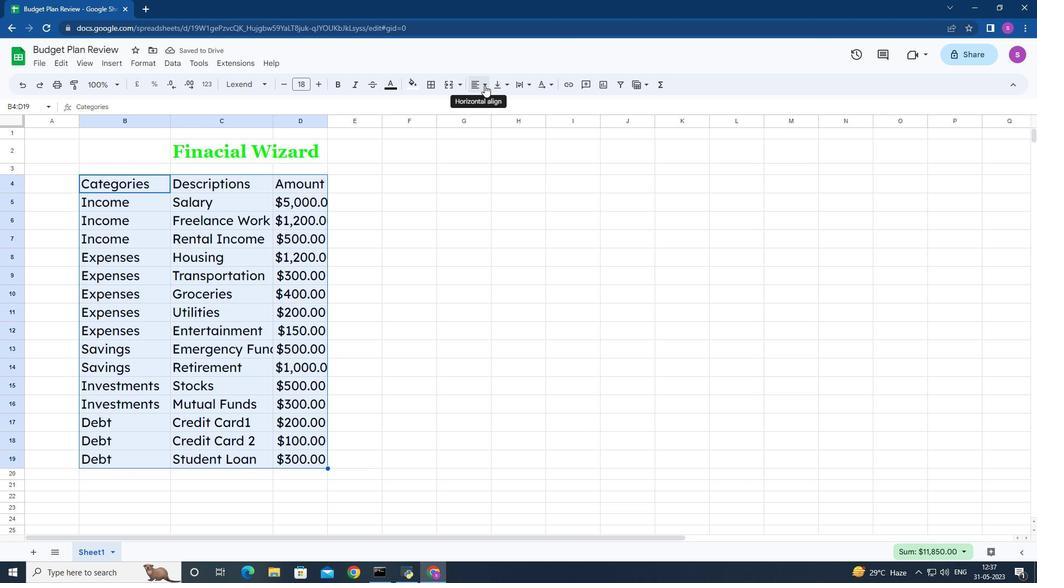 
Action: Mouse pressed left at (483, 84)
Screenshot: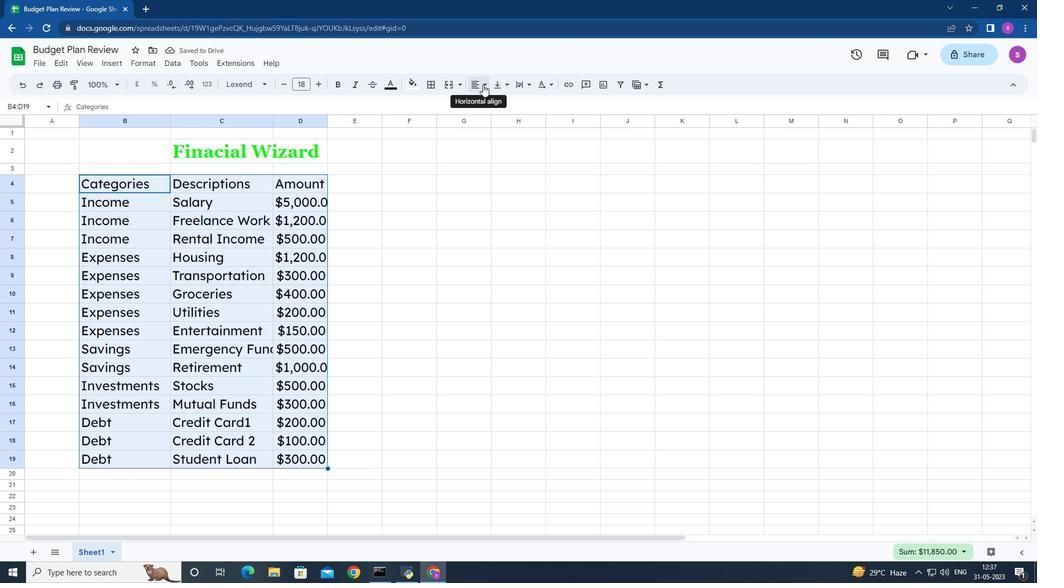 
Action: Mouse moved to (494, 105)
Screenshot: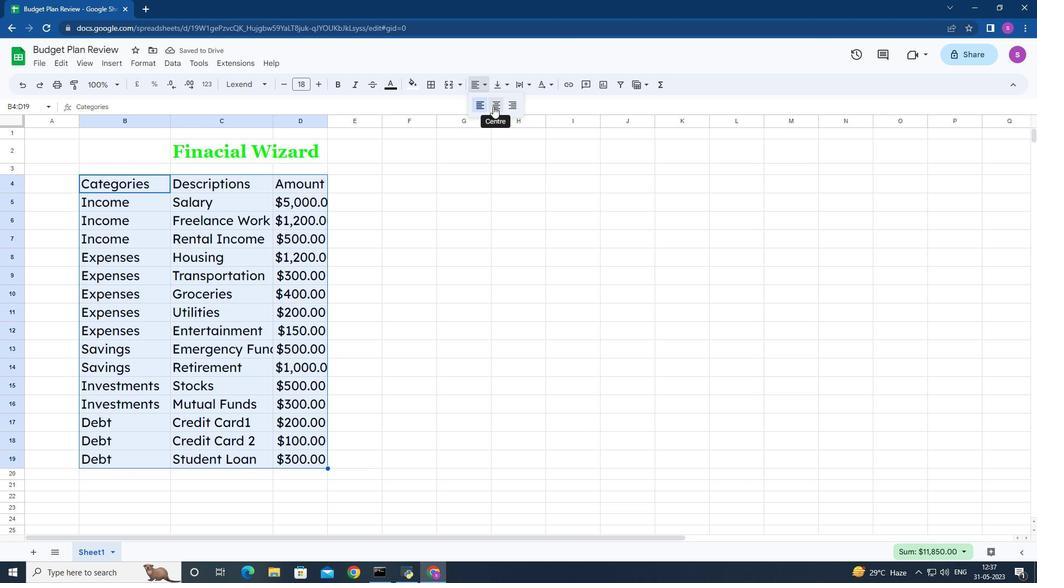 
Action: Mouse pressed left at (494, 105)
Screenshot: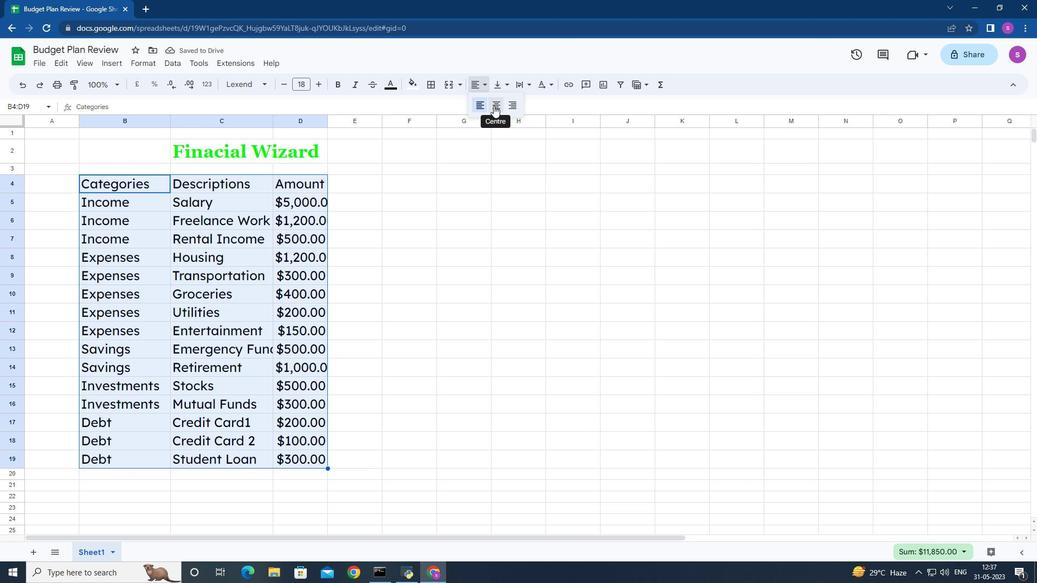 
Action: Mouse moved to (155, 144)
Screenshot: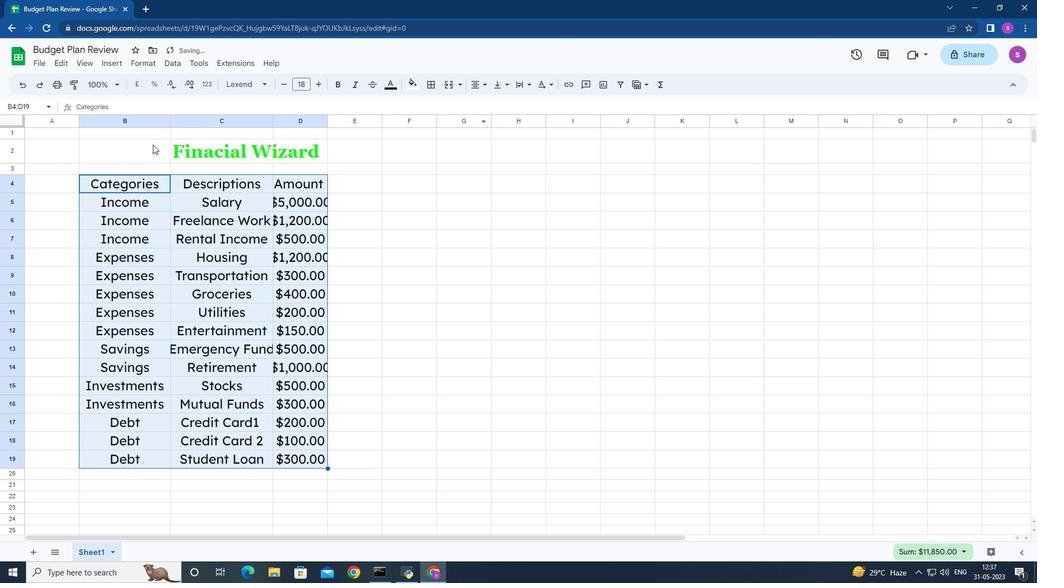 
Action: Mouse pressed left at (155, 144)
Screenshot: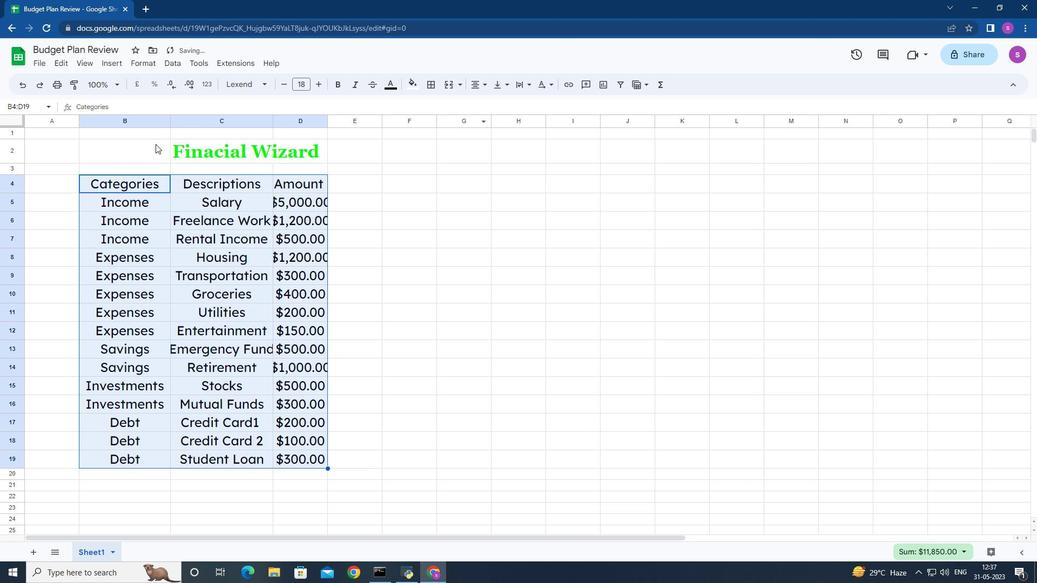 
Action: Mouse moved to (485, 84)
Screenshot: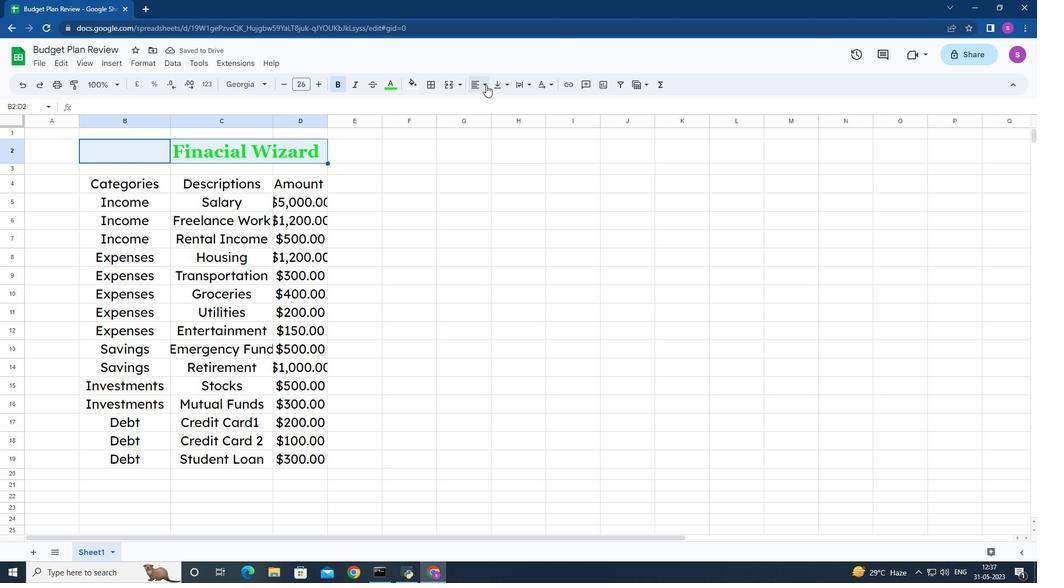 
Action: Mouse pressed left at (485, 84)
Screenshot: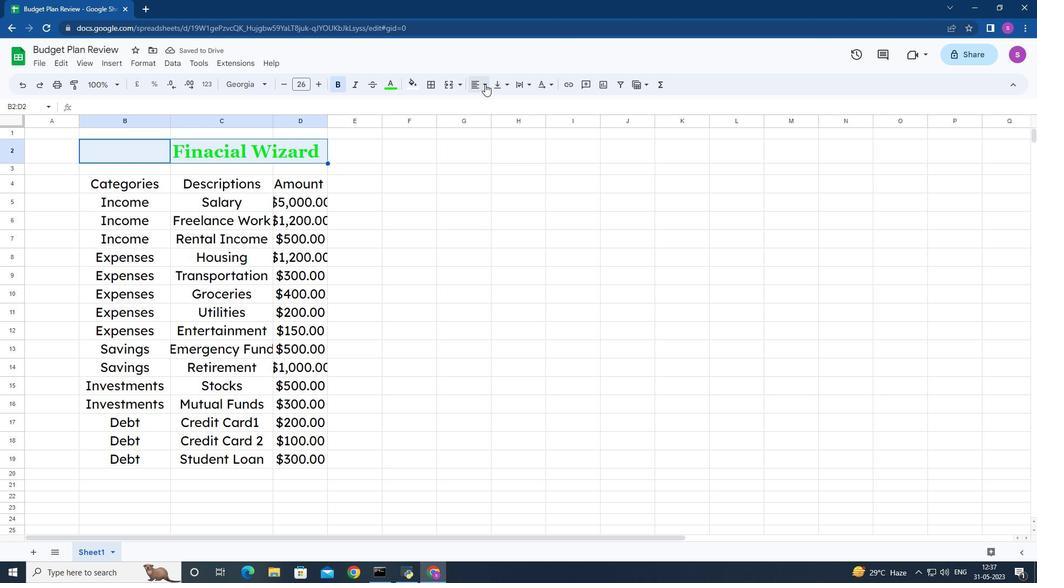
Action: Mouse moved to (494, 107)
Screenshot: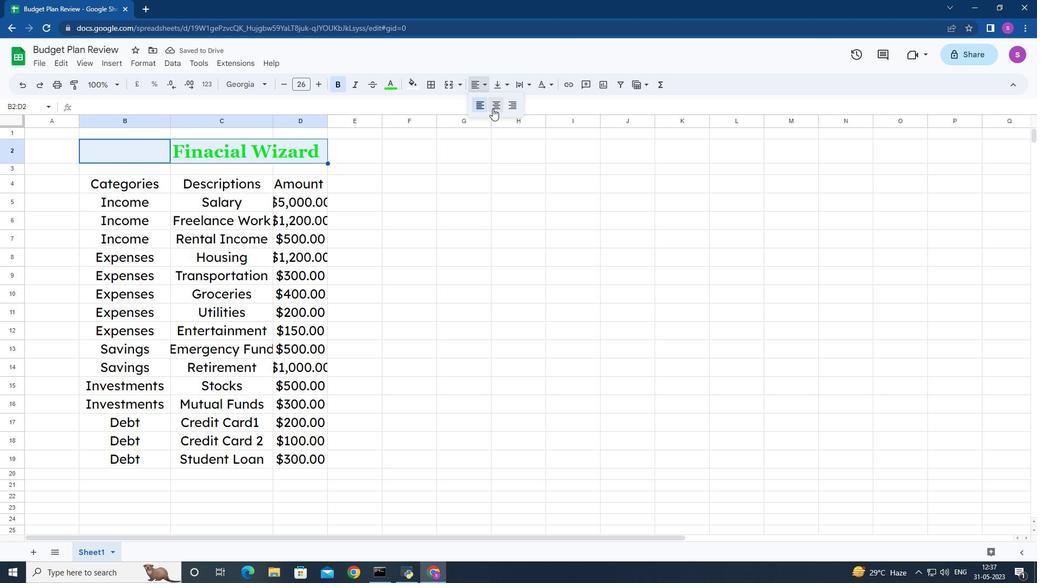 
Action: Mouse pressed left at (494, 107)
Screenshot: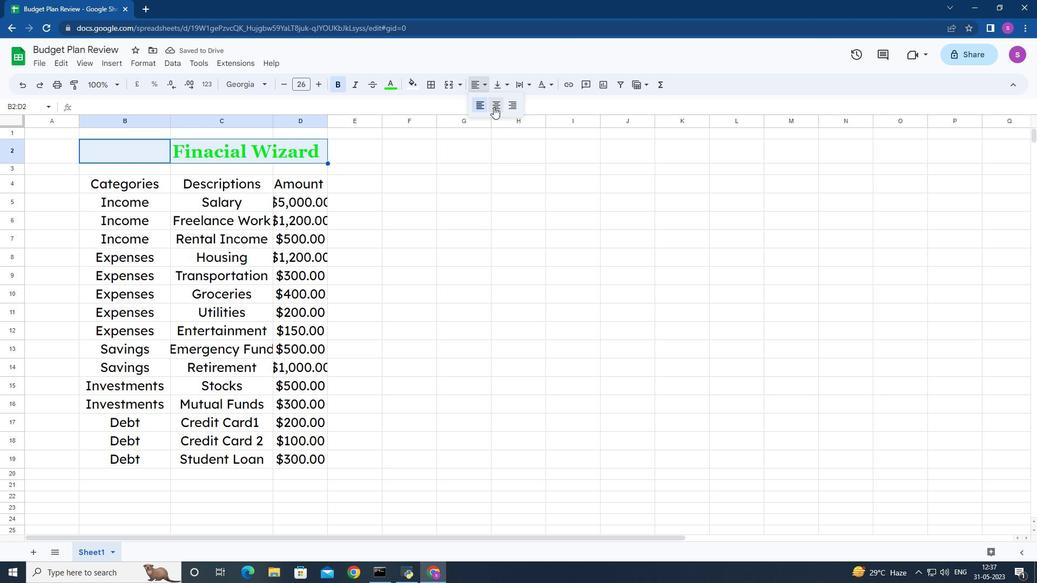 
Action: Mouse moved to (272, 122)
Screenshot: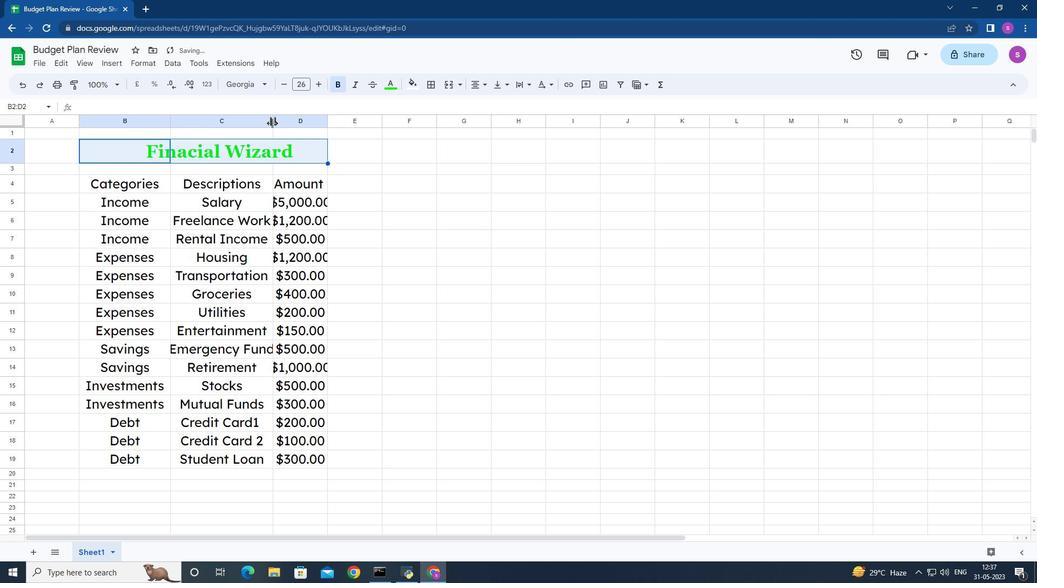 
Action: Mouse pressed left at (272, 122)
Screenshot: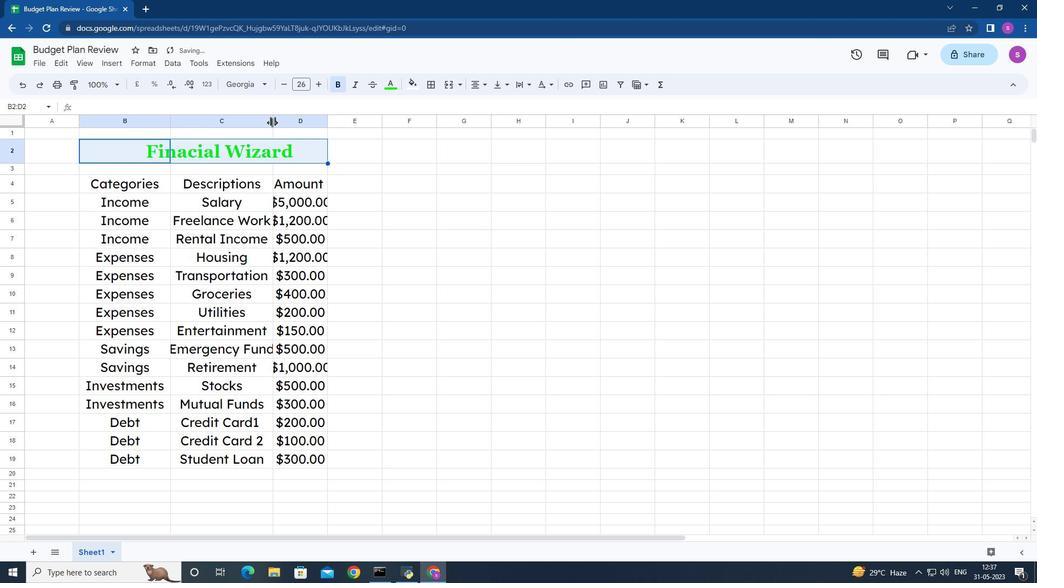 
Action: Mouse moved to (337, 124)
Screenshot: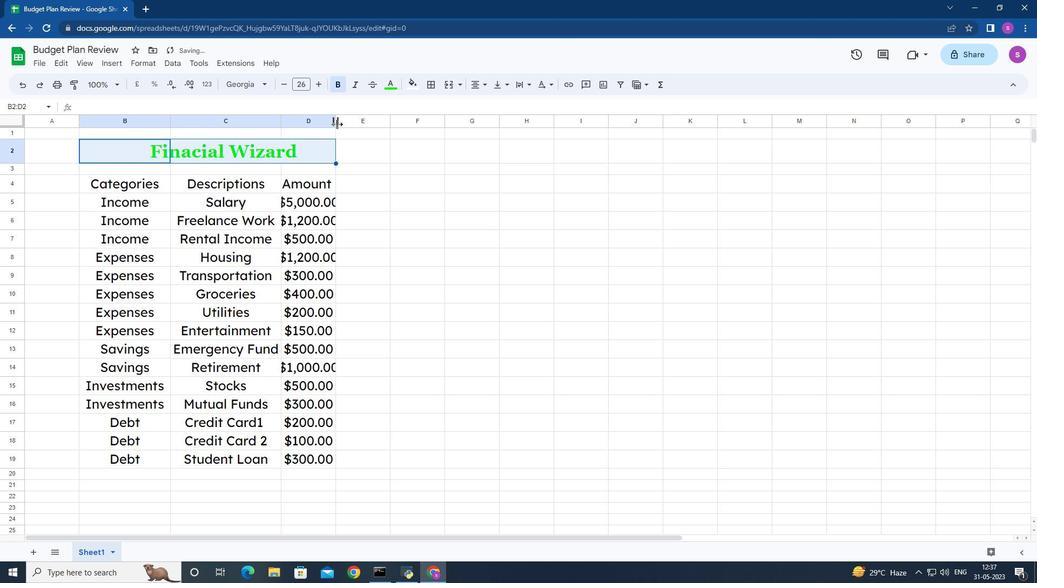
Action: Mouse pressed left at (337, 124)
Screenshot: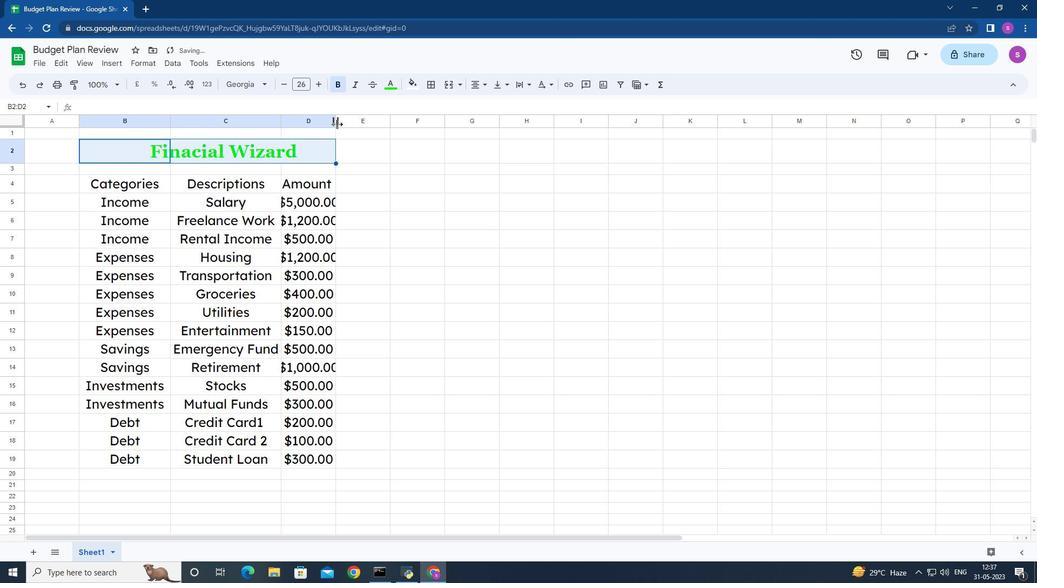 
Action: Mouse moved to (419, 262)
Screenshot: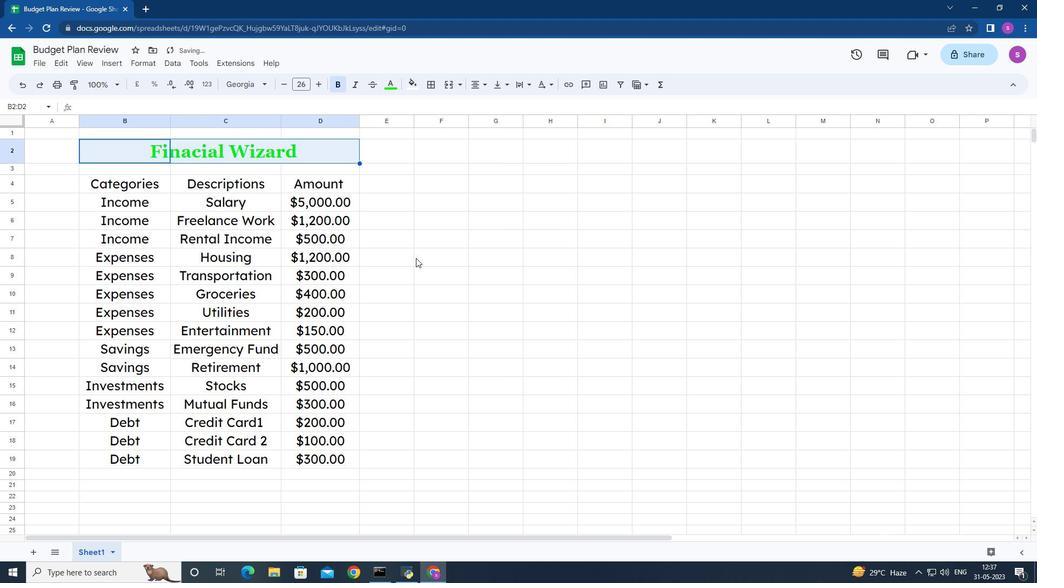 
Action: Mouse pressed left at (419, 262)
Screenshot: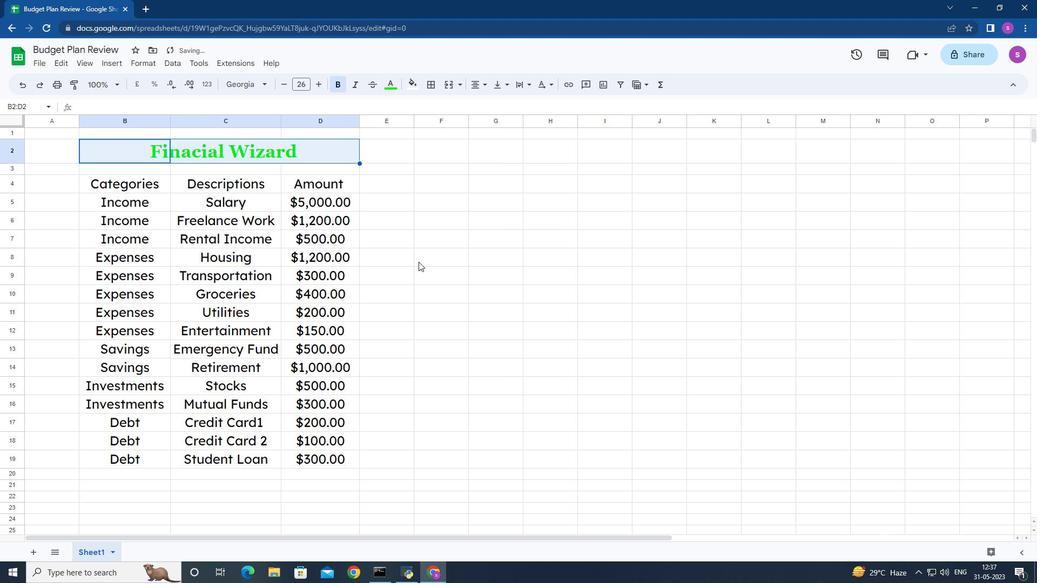 
Action: Mouse moved to (447, 277)
Screenshot: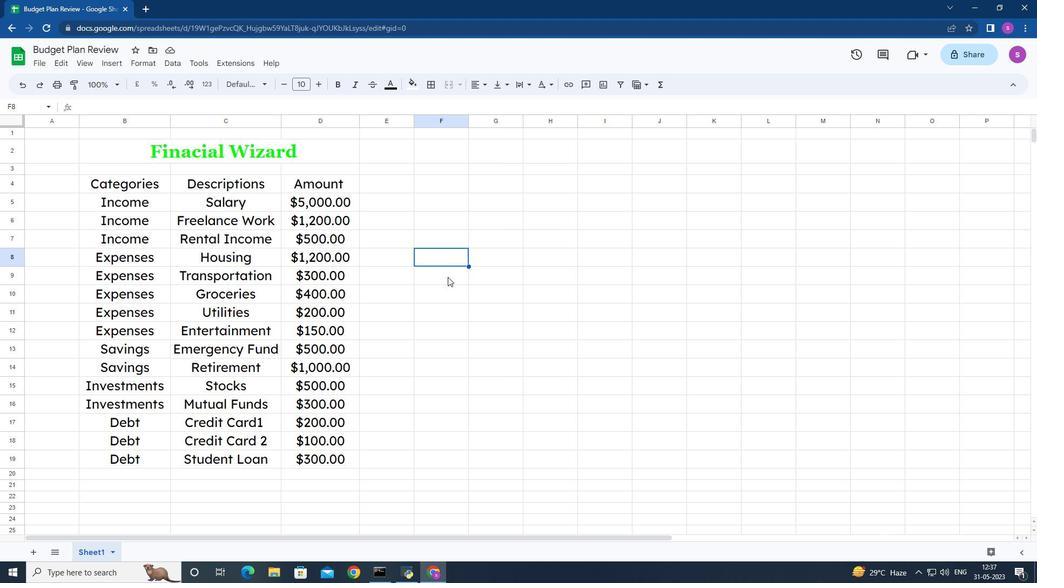 
